 Task: Search one way flight ticket for 4 adults, 2 children, 2 infants in seat and 1 infant on lap in economy from Washington, D.c./dulles/chantilly: Washington Dulles International Airport to Greensboro: Piedmont Triad International Airport on 5-1-2023. Choice of flights is Spirit. Price is upto 65000. Outbound departure time preference is 5:15.
Action: Mouse moved to (190, 368)
Screenshot: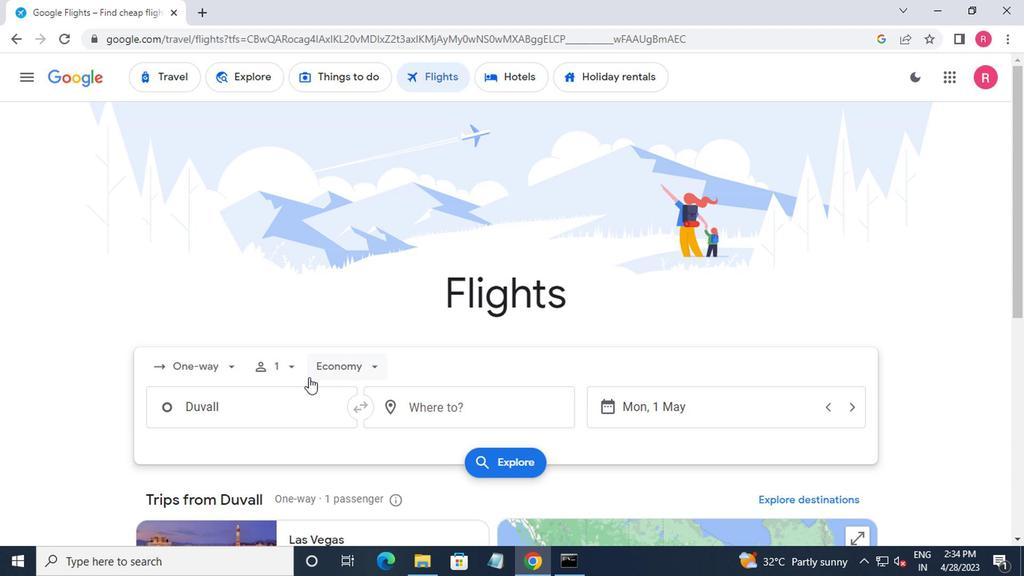 
Action: Mouse pressed left at (190, 368)
Screenshot: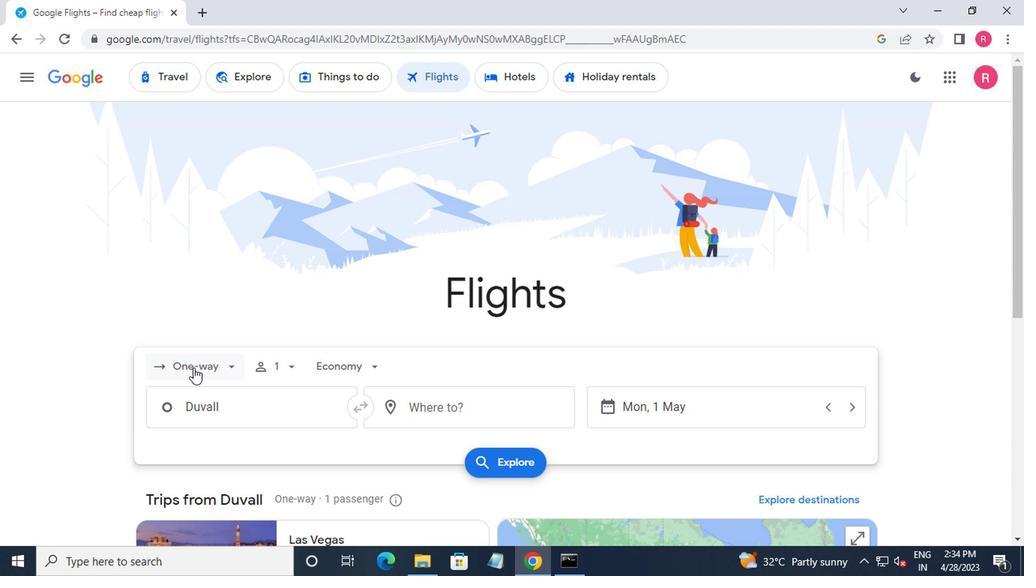 
Action: Mouse moved to (214, 434)
Screenshot: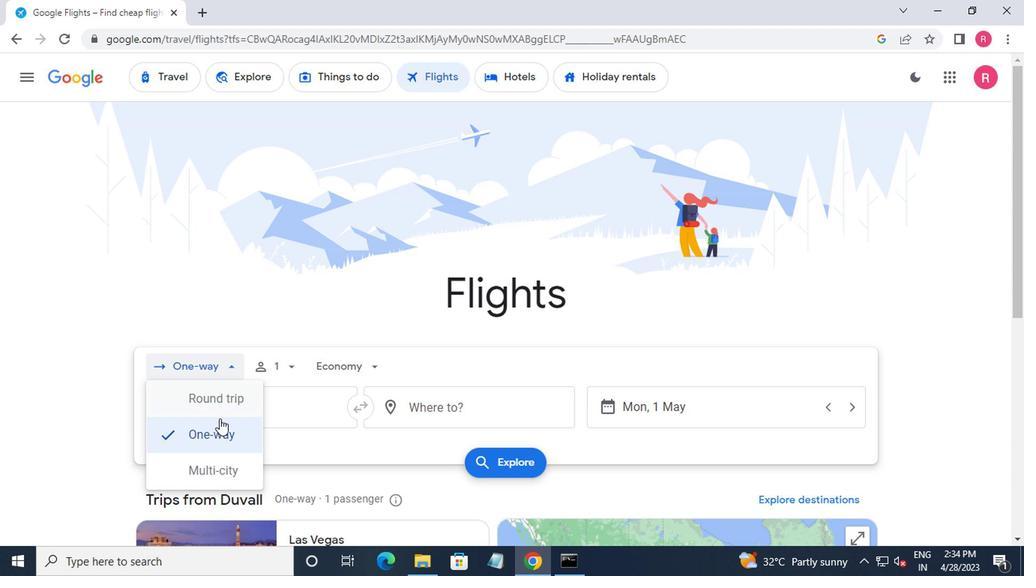 
Action: Mouse pressed left at (214, 434)
Screenshot: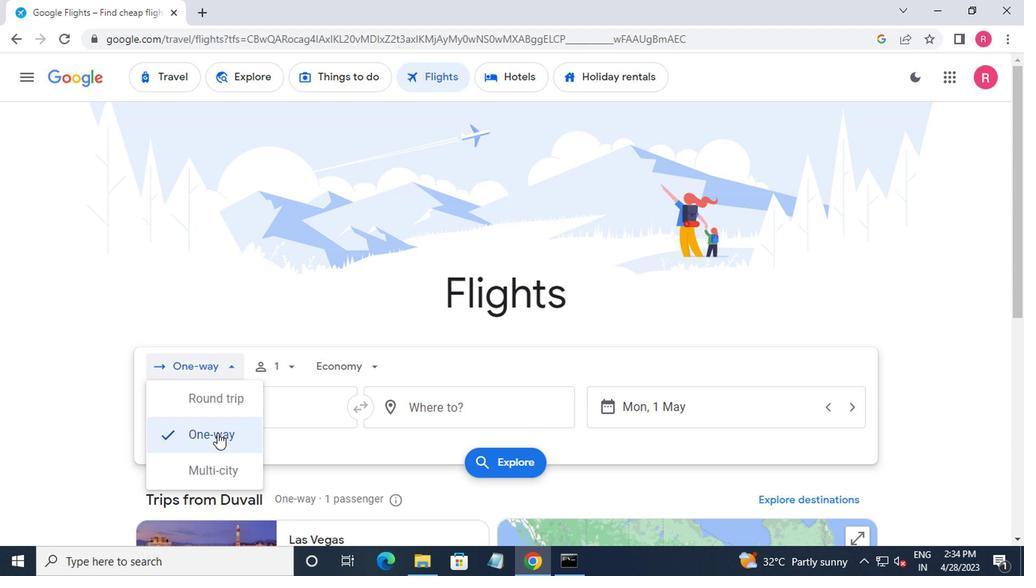 
Action: Mouse moved to (282, 371)
Screenshot: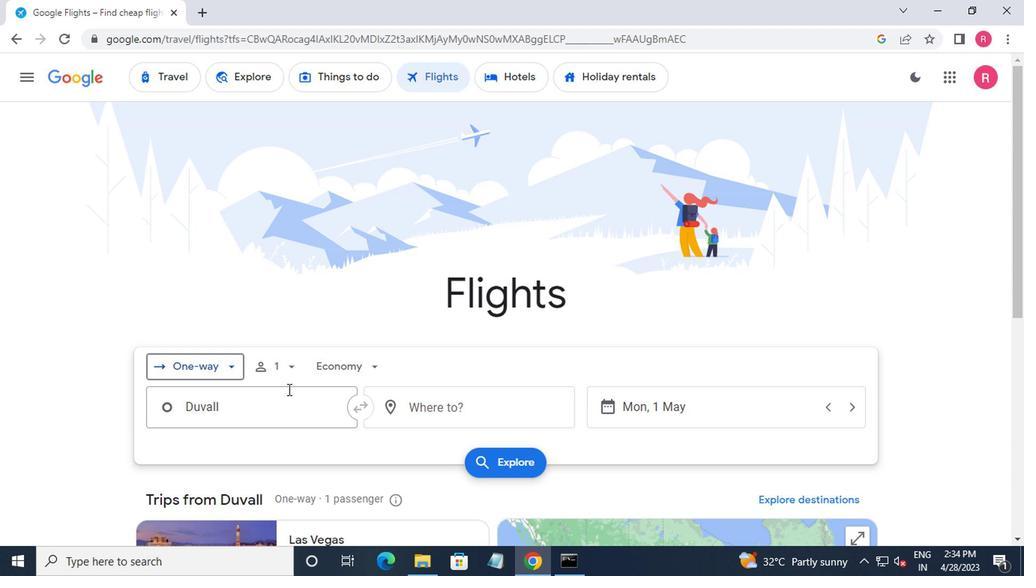 
Action: Mouse pressed left at (282, 371)
Screenshot: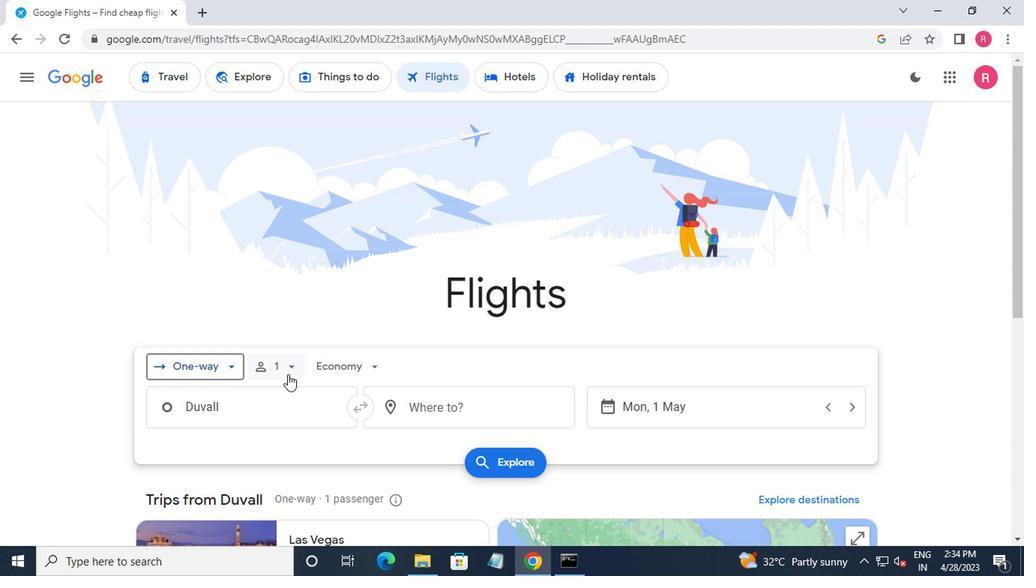 
Action: Mouse moved to (405, 414)
Screenshot: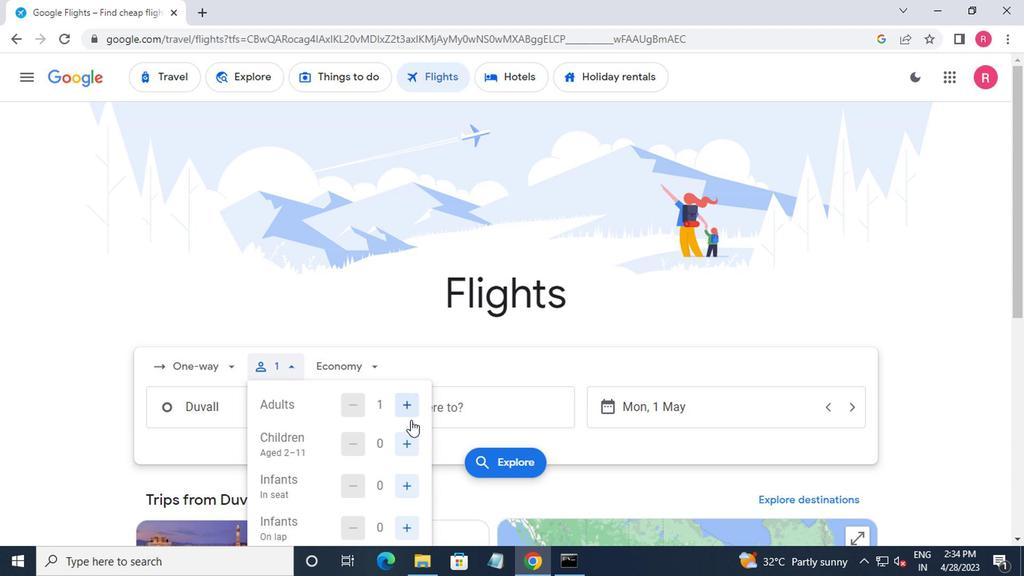 
Action: Mouse pressed left at (405, 414)
Screenshot: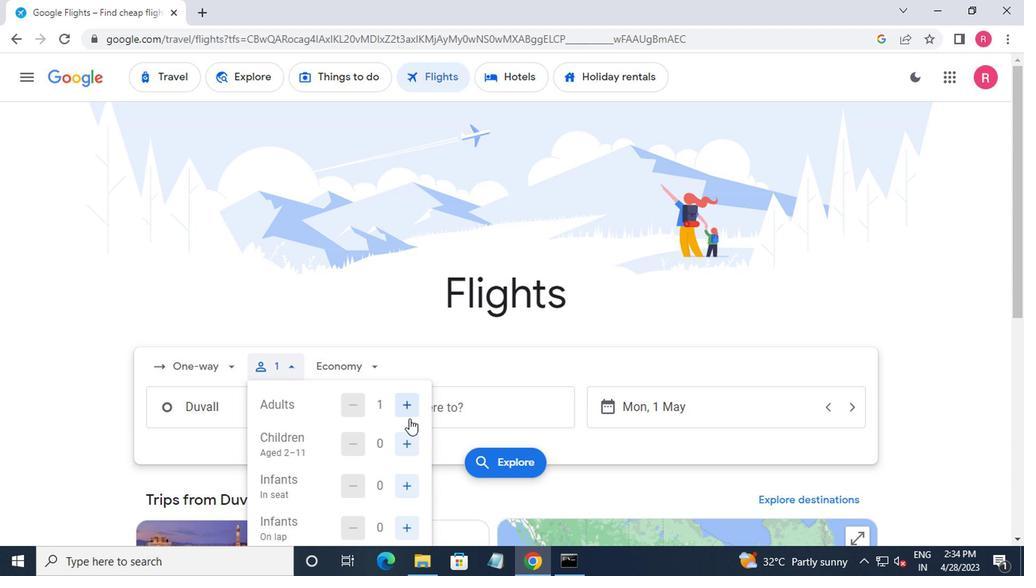 
Action: Mouse pressed left at (405, 414)
Screenshot: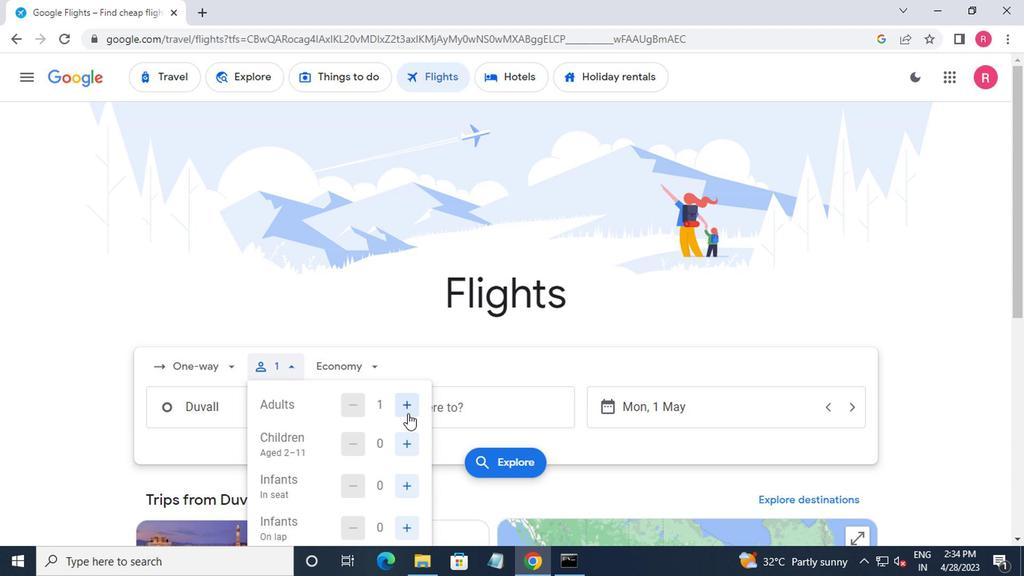 
Action: Mouse pressed left at (405, 414)
Screenshot: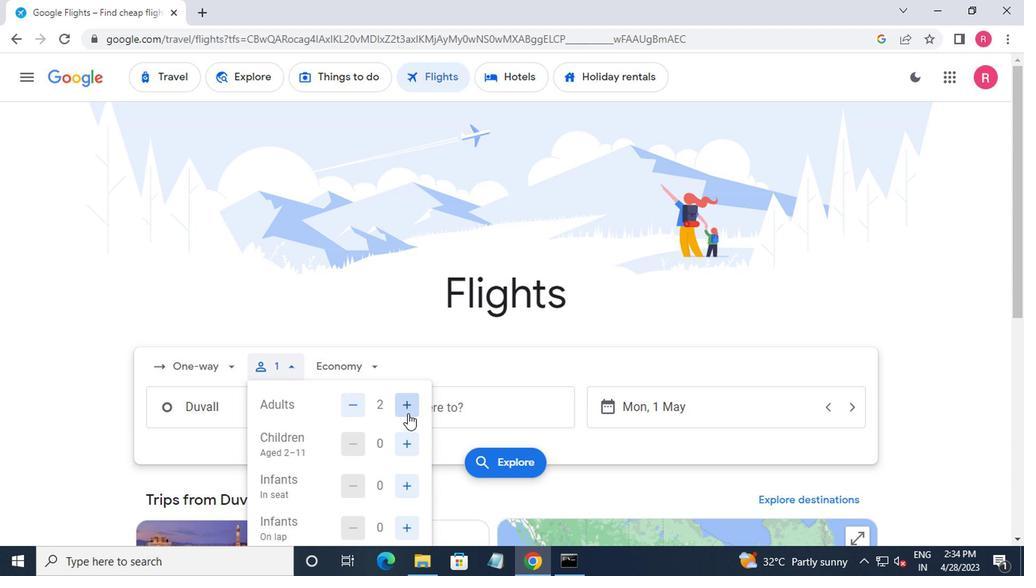 
Action: Mouse pressed left at (405, 414)
Screenshot: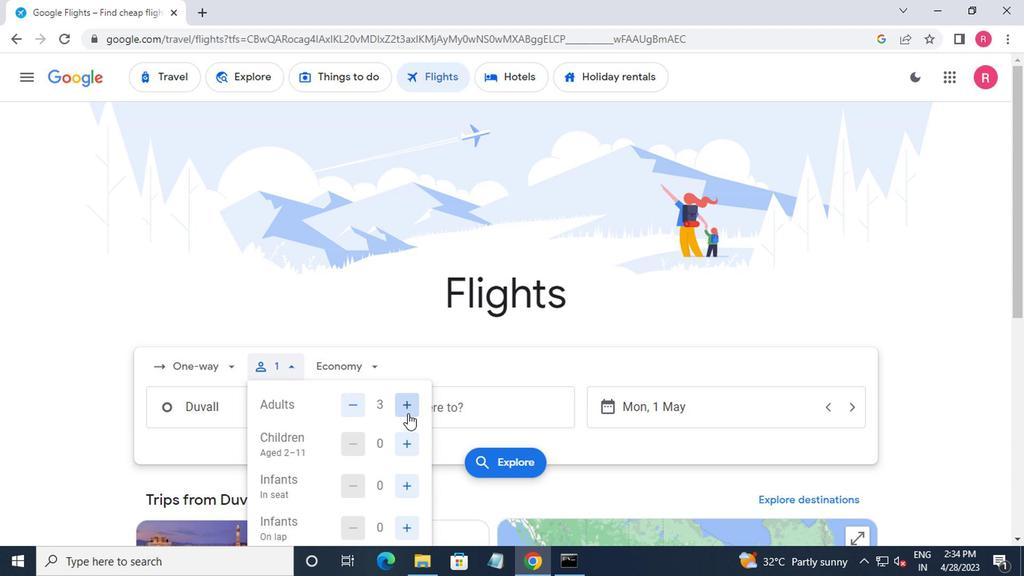 
Action: Mouse moved to (401, 450)
Screenshot: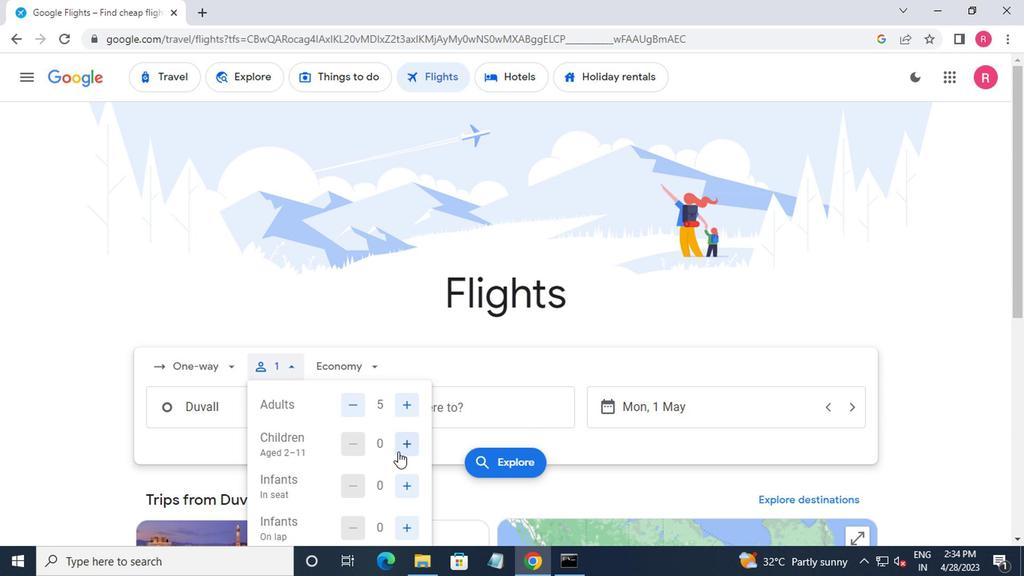 
Action: Mouse pressed left at (401, 450)
Screenshot: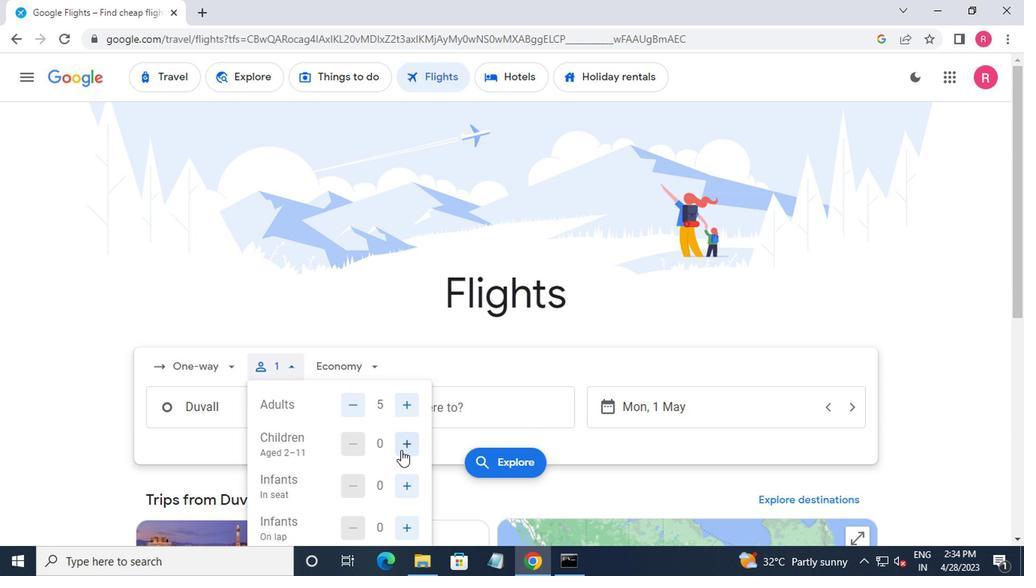 
Action: Mouse moved to (398, 489)
Screenshot: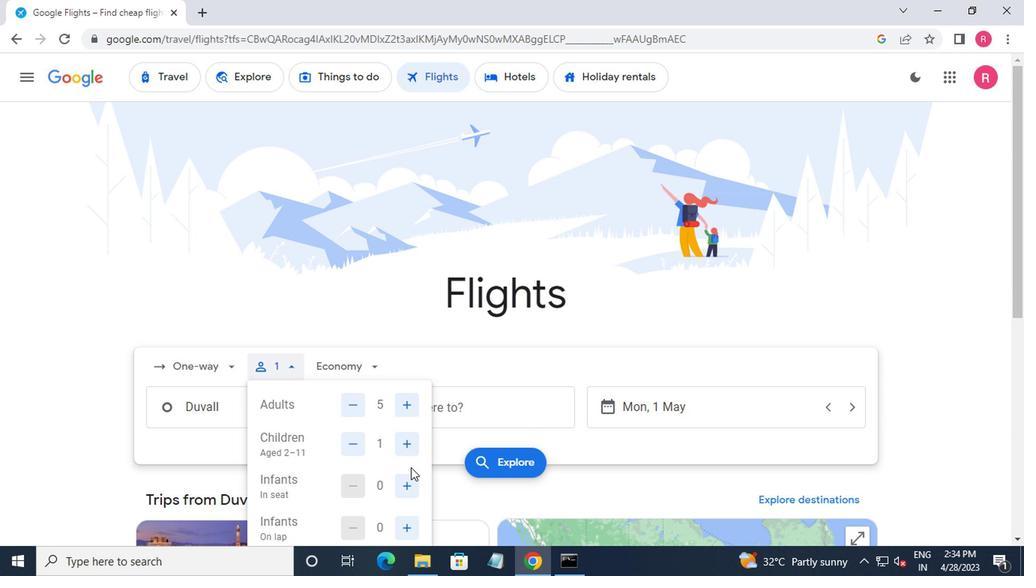 
Action: Mouse pressed left at (398, 489)
Screenshot: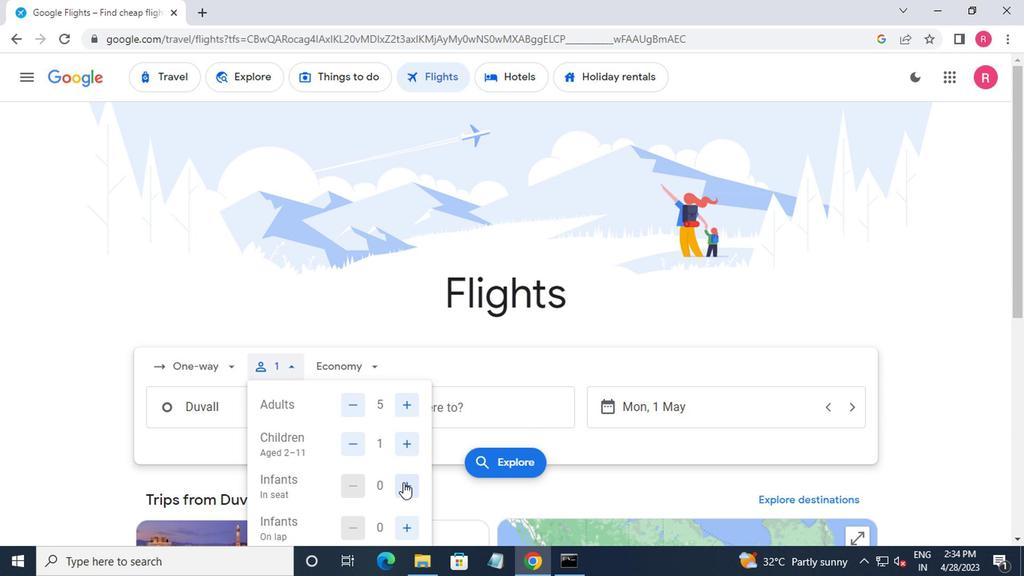 
Action: Mouse pressed left at (398, 489)
Screenshot: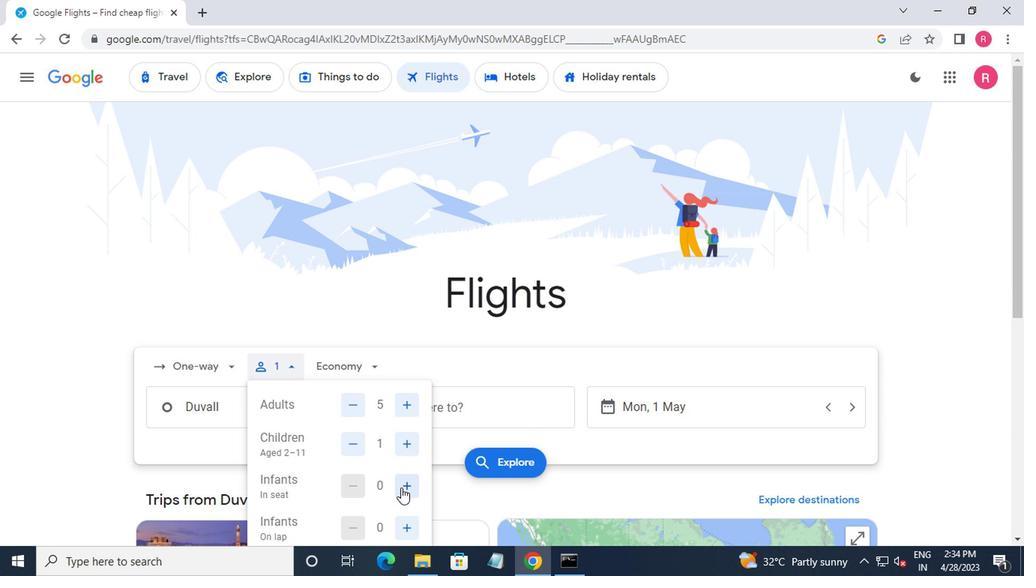 
Action: Mouse moved to (401, 524)
Screenshot: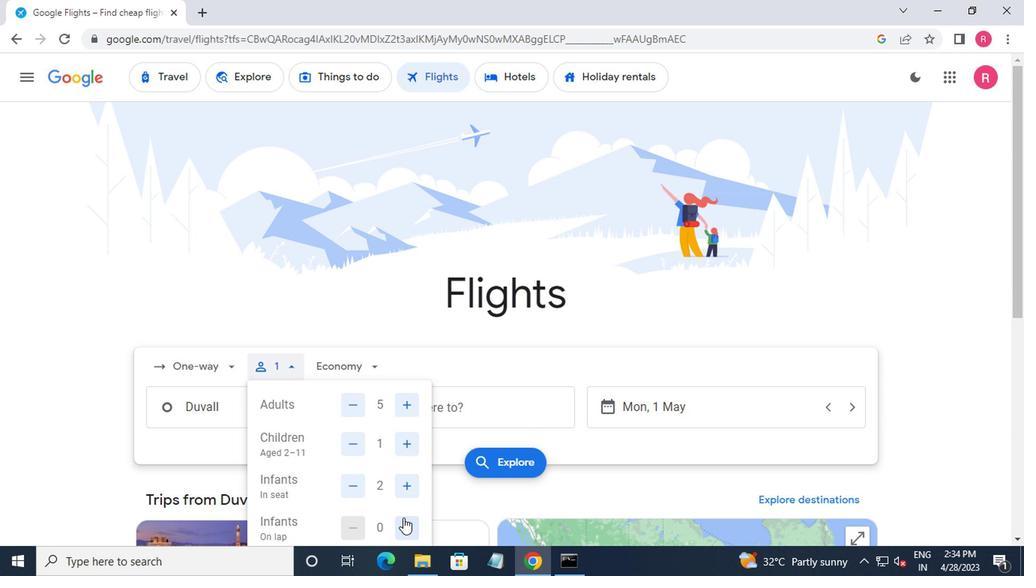 
Action: Mouse pressed left at (401, 524)
Screenshot: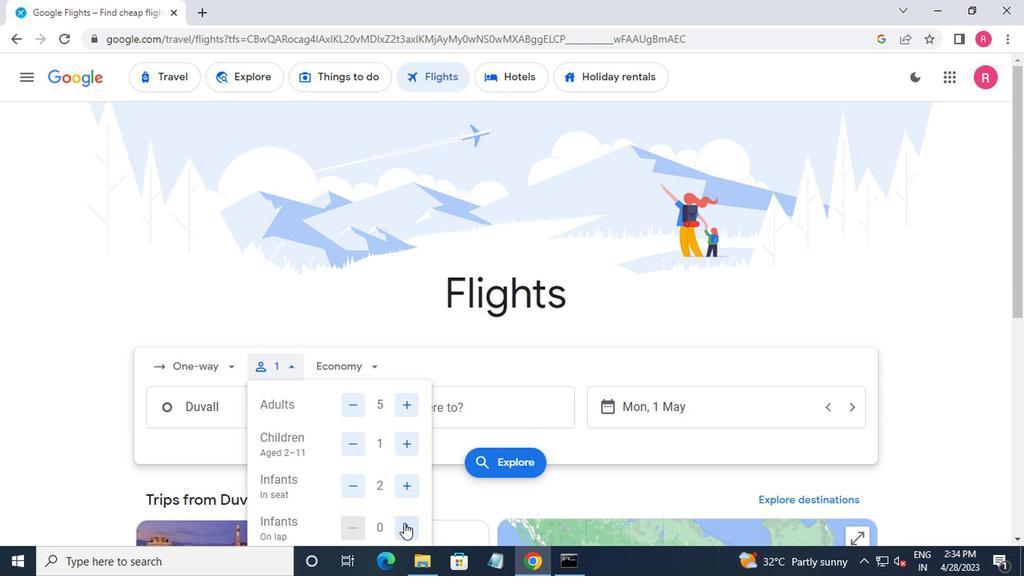 
Action: Mouse moved to (344, 365)
Screenshot: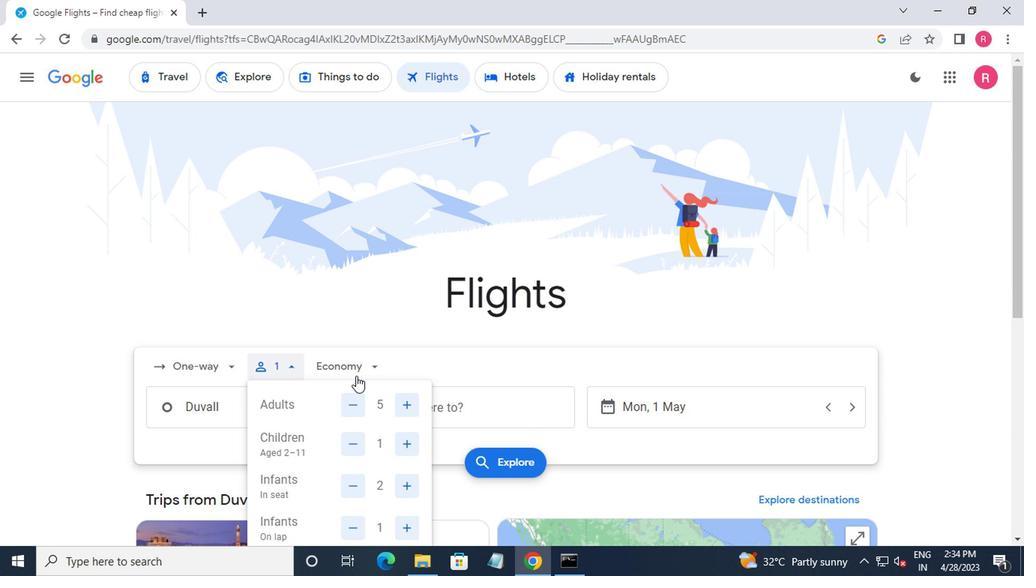
Action: Mouse pressed left at (344, 365)
Screenshot: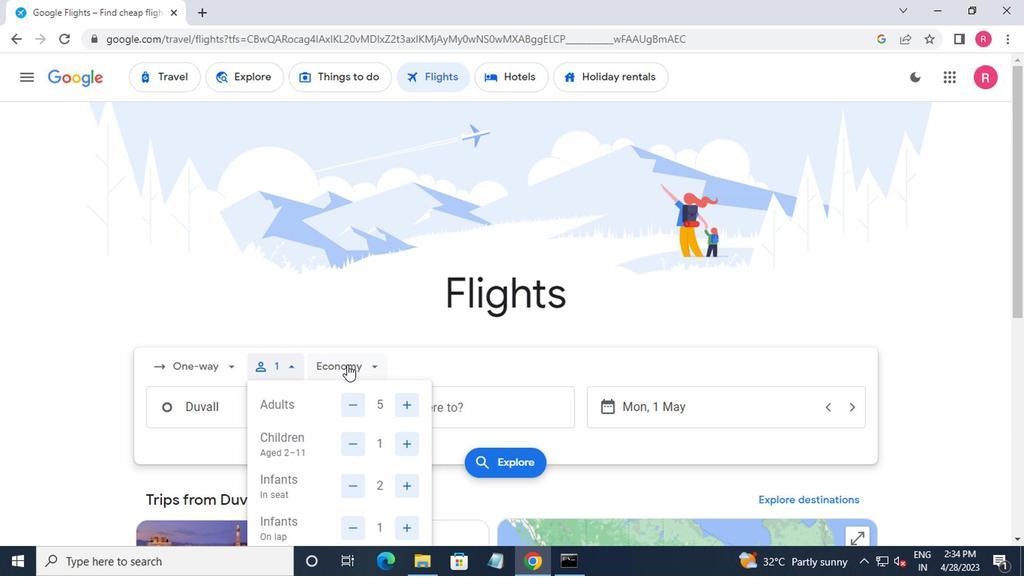 
Action: Mouse moved to (386, 467)
Screenshot: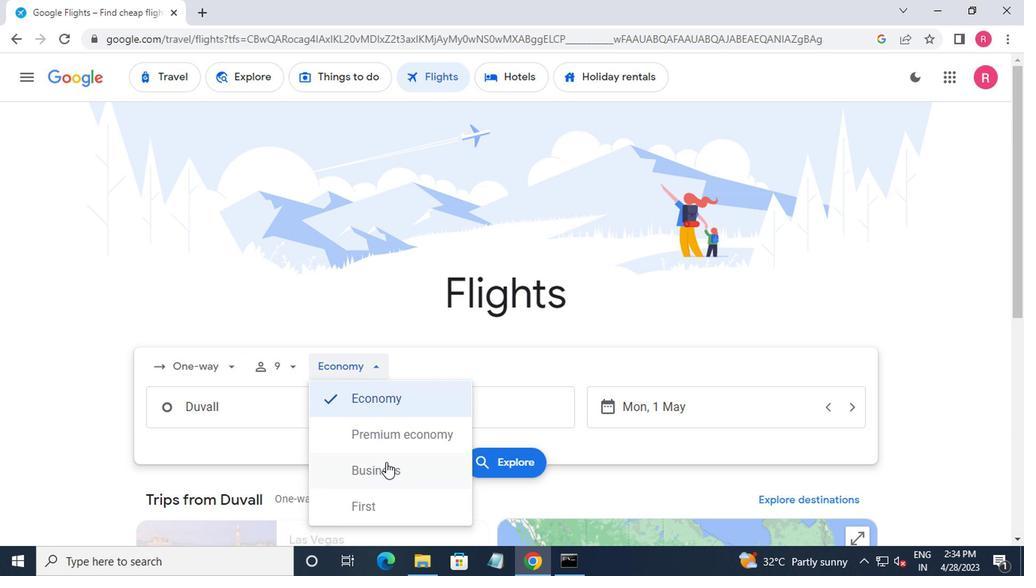 
Action: Mouse pressed left at (386, 467)
Screenshot: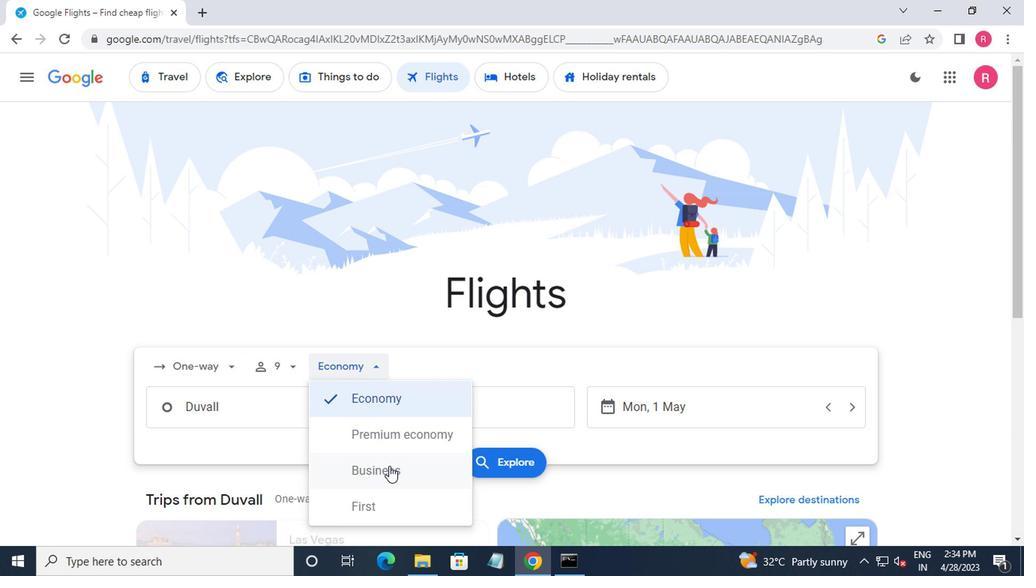 
Action: Mouse moved to (270, 422)
Screenshot: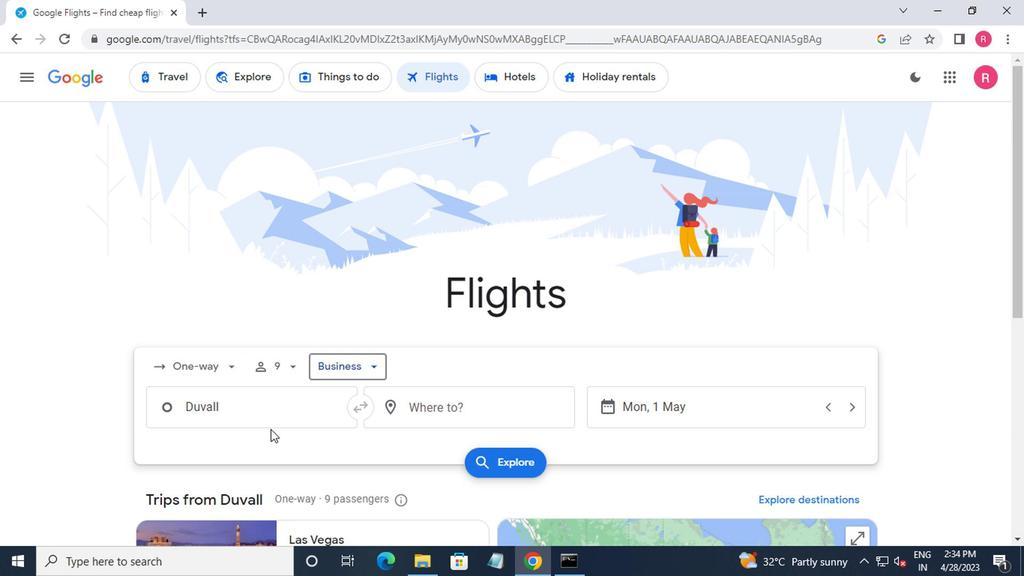 
Action: Mouse pressed left at (270, 422)
Screenshot: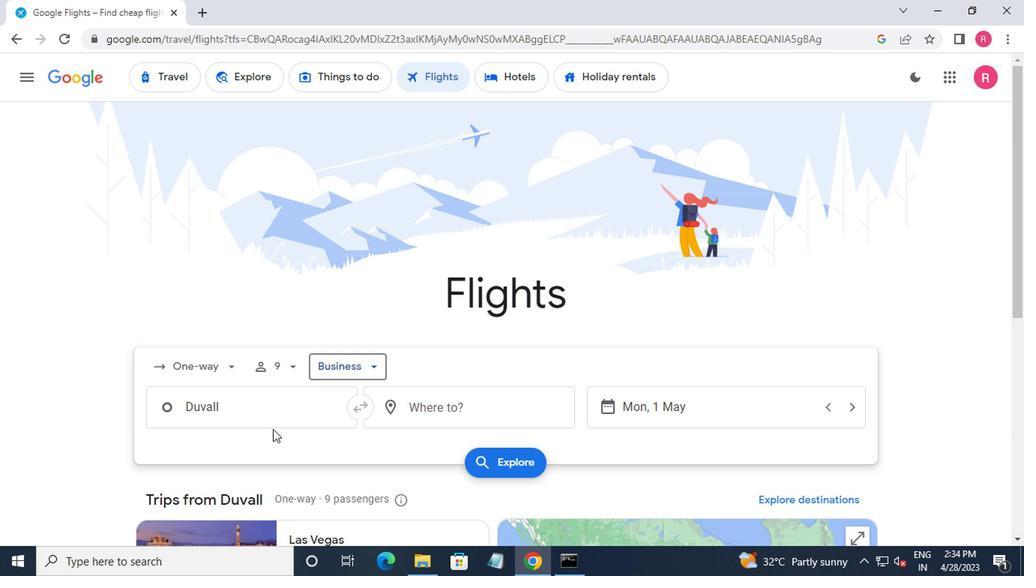 
Action: Key pressed <Key.shift>WASHINGTON<Key.space>DULL<Key.backspace><Key.backspace><Key.backspace><Key.down><Key.enter>
Screenshot: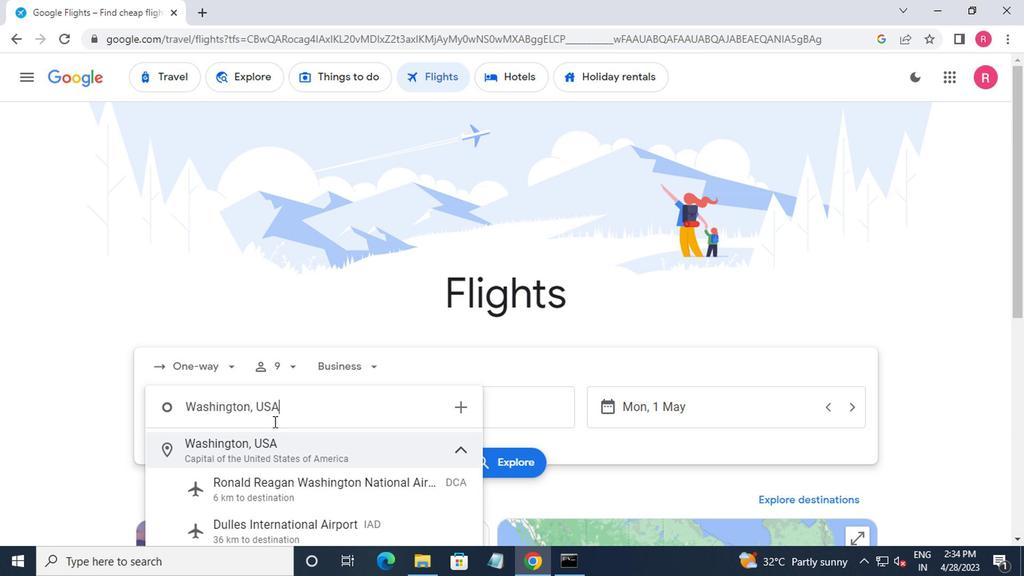 
Action: Mouse moved to (522, 404)
Screenshot: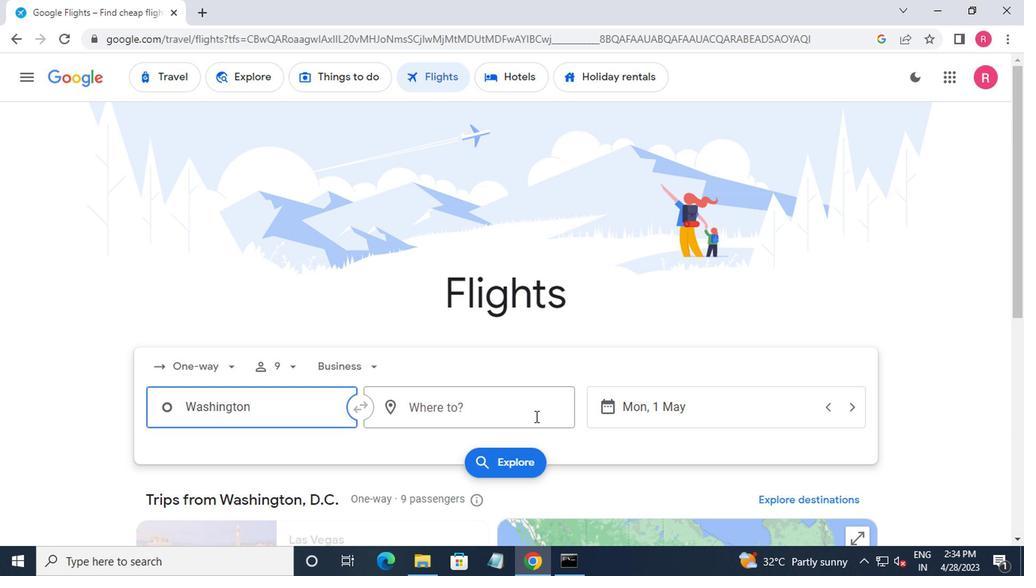 
Action: Mouse pressed left at (522, 404)
Screenshot: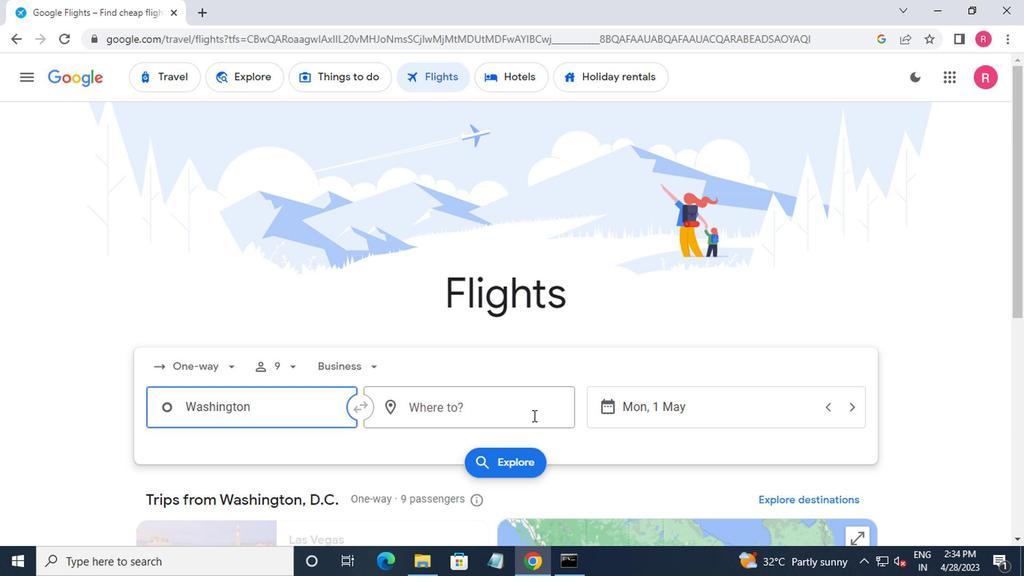 
Action: Mouse moved to (513, 428)
Screenshot: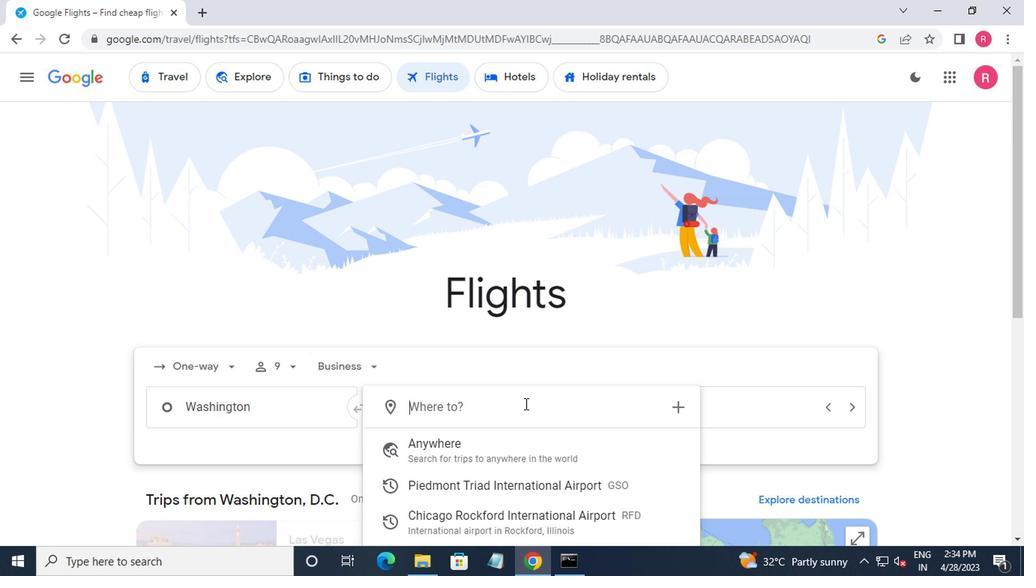 
Action: Mouse scrolled (513, 428) with delta (0, 0)
Screenshot: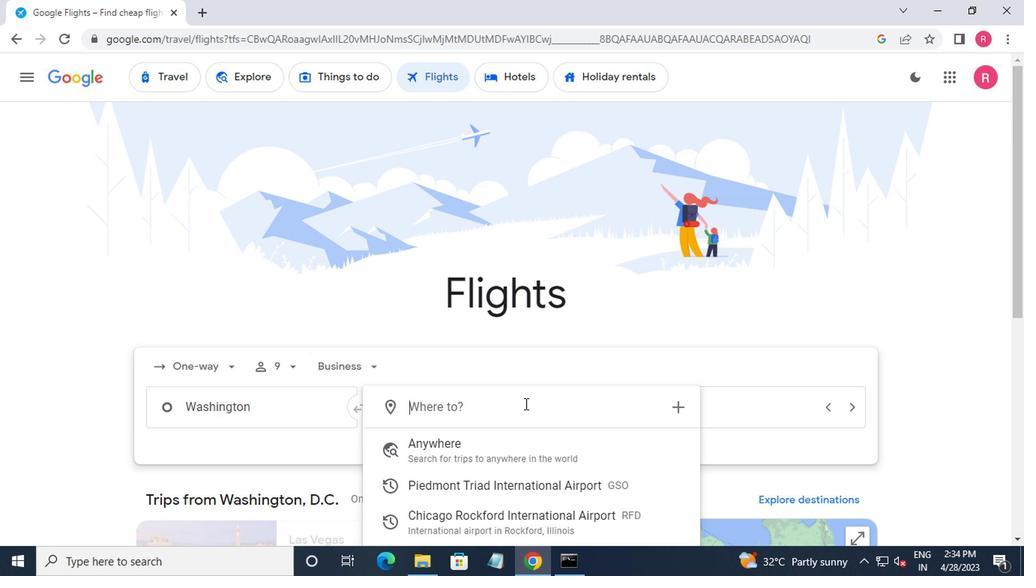 
Action: Mouse moved to (513, 430)
Screenshot: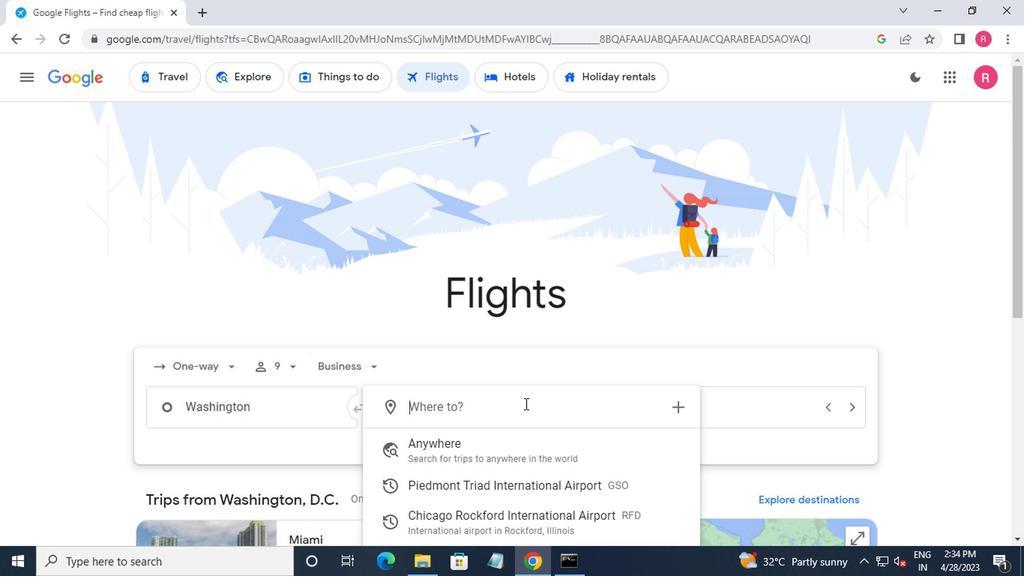 
Action: Mouse scrolled (513, 429) with delta (0, 0)
Screenshot: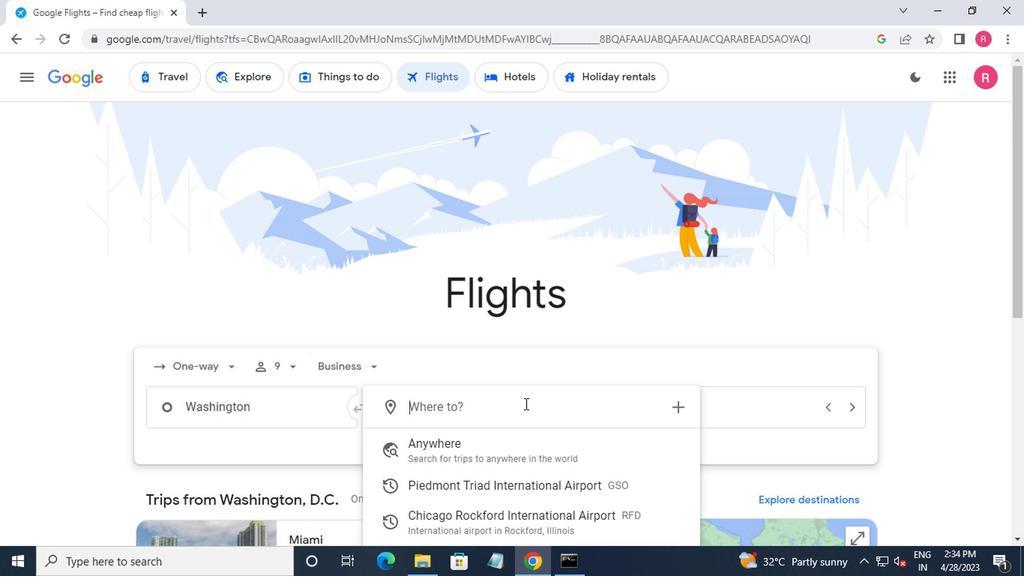
Action: Mouse moved to (513, 434)
Screenshot: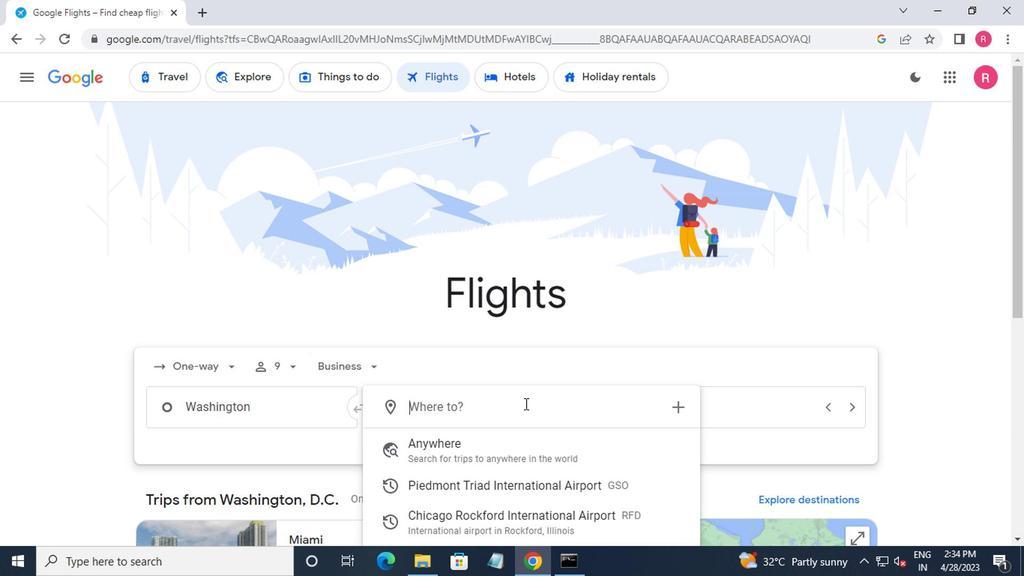
Action: Mouse scrolled (513, 434) with delta (0, 0)
Screenshot: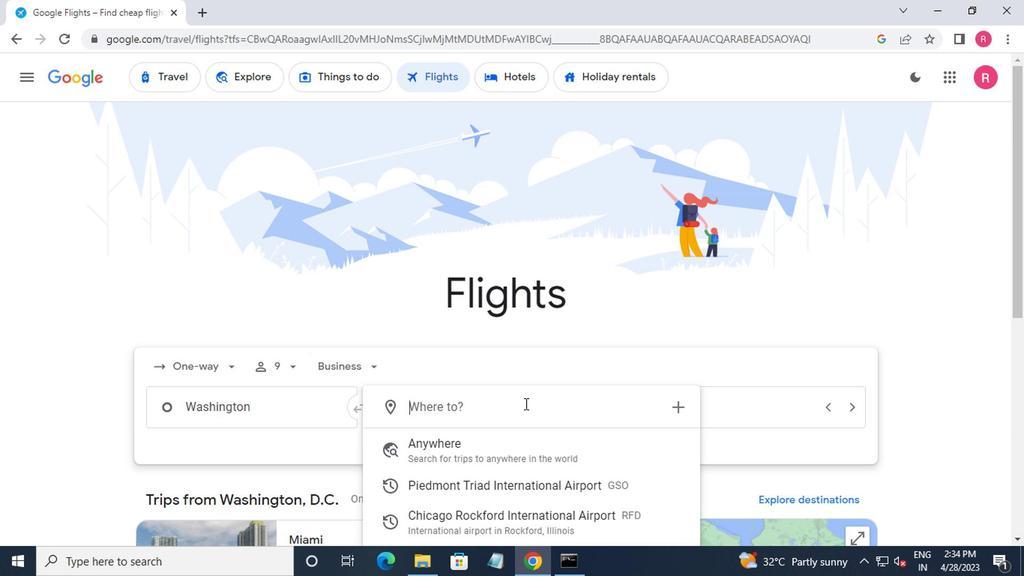 
Action: Mouse moved to (475, 321)
Screenshot: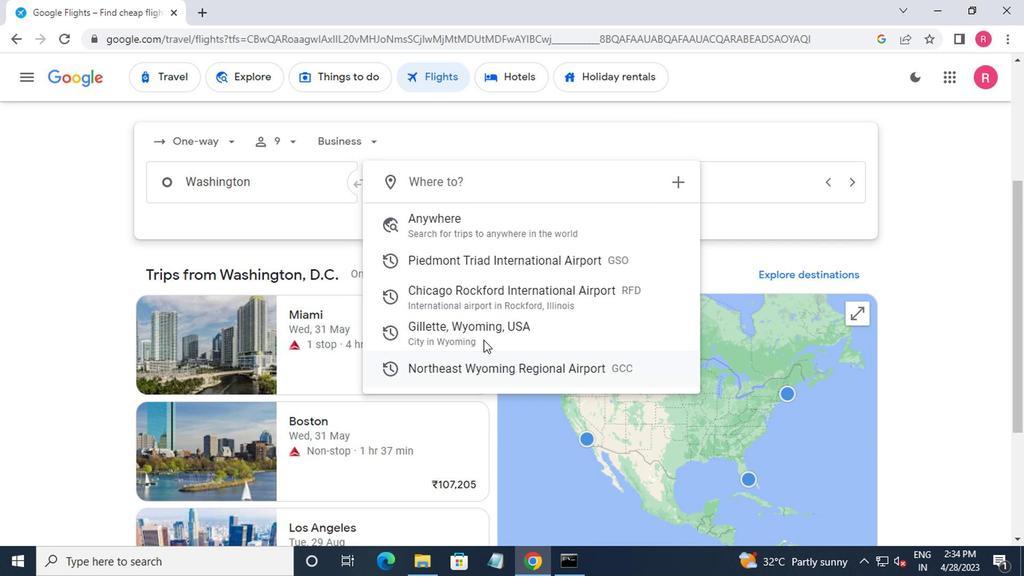
Action: Mouse pressed left at (475, 321)
Screenshot: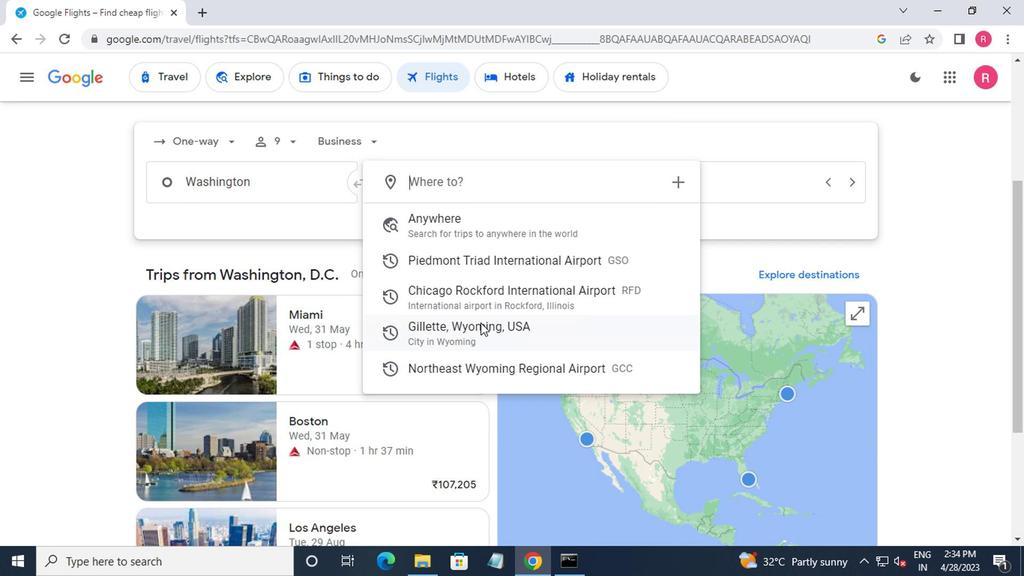 
Action: Mouse moved to (688, 196)
Screenshot: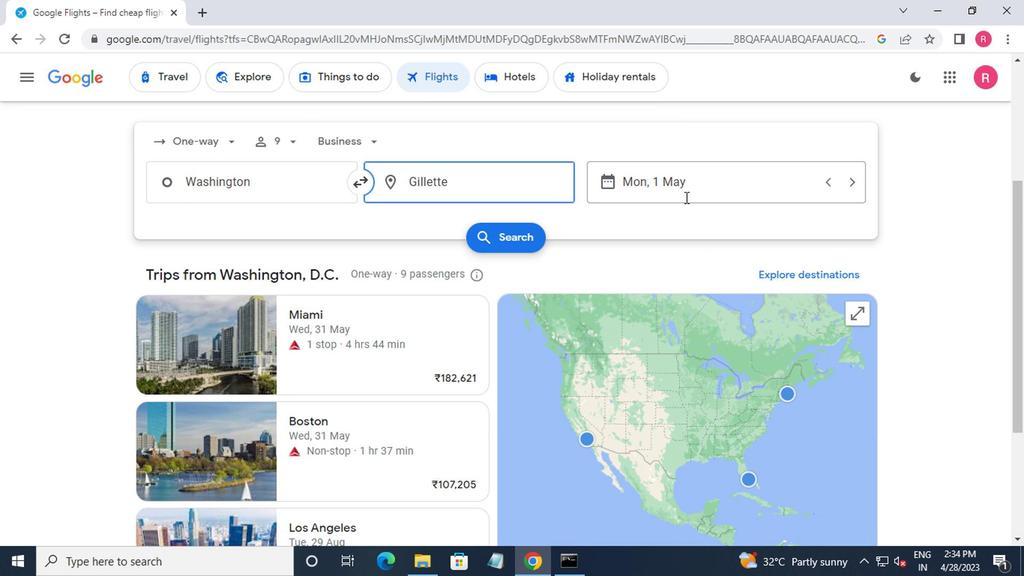 
Action: Mouse pressed left at (688, 196)
Screenshot: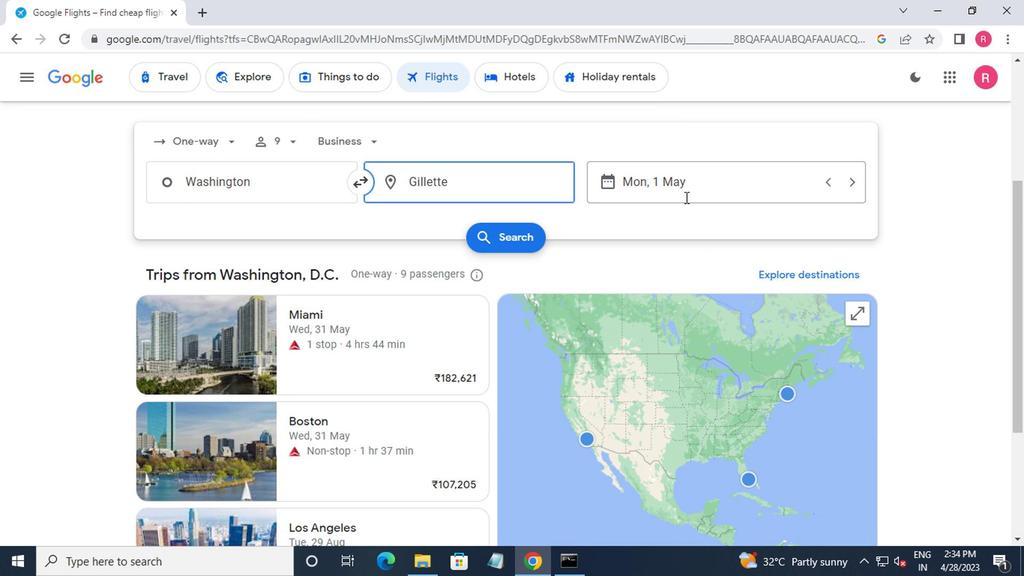 
Action: Mouse moved to (669, 281)
Screenshot: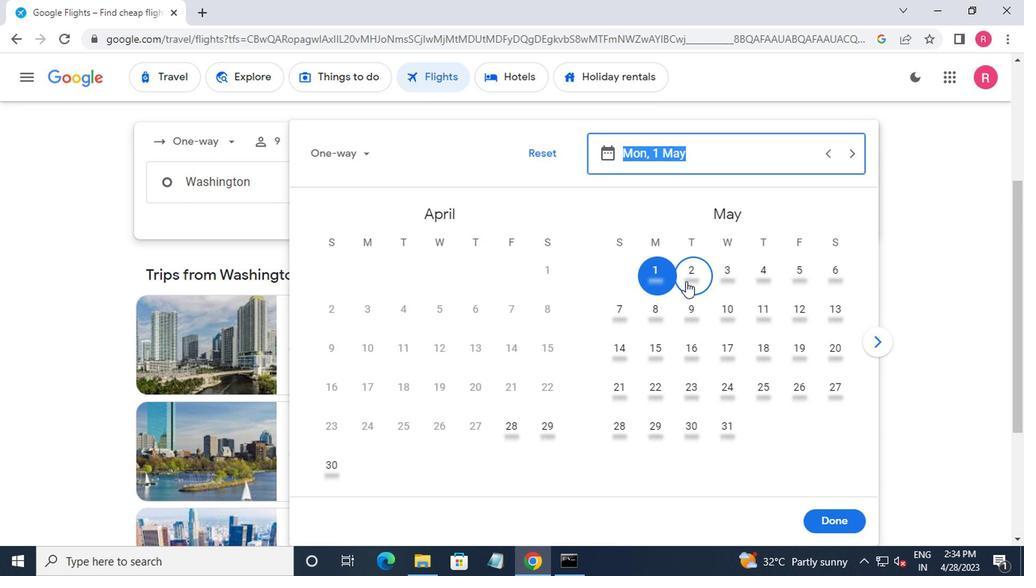 
Action: Mouse pressed left at (669, 281)
Screenshot: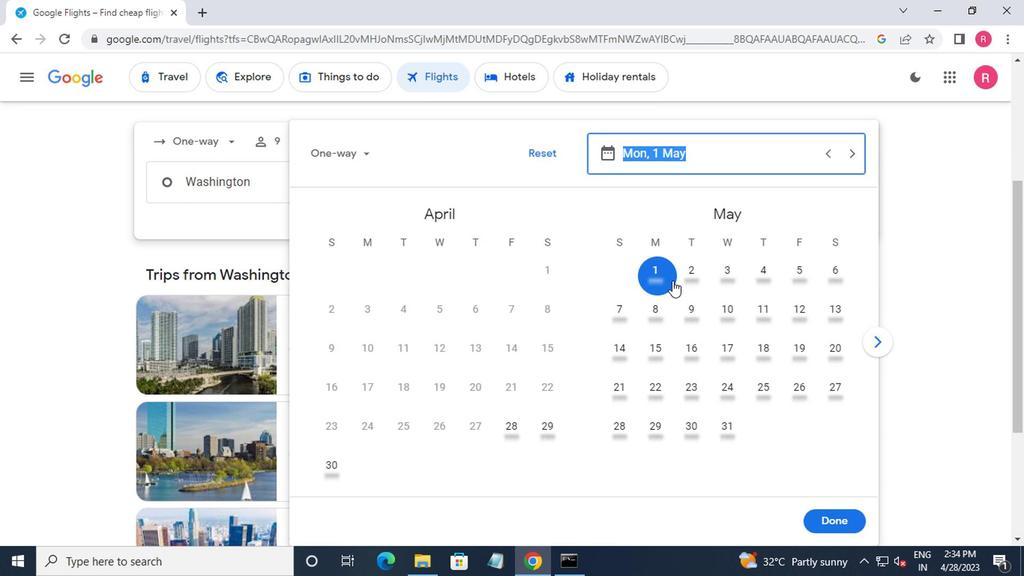 
Action: Mouse moved to (853, 527)
Screenshot: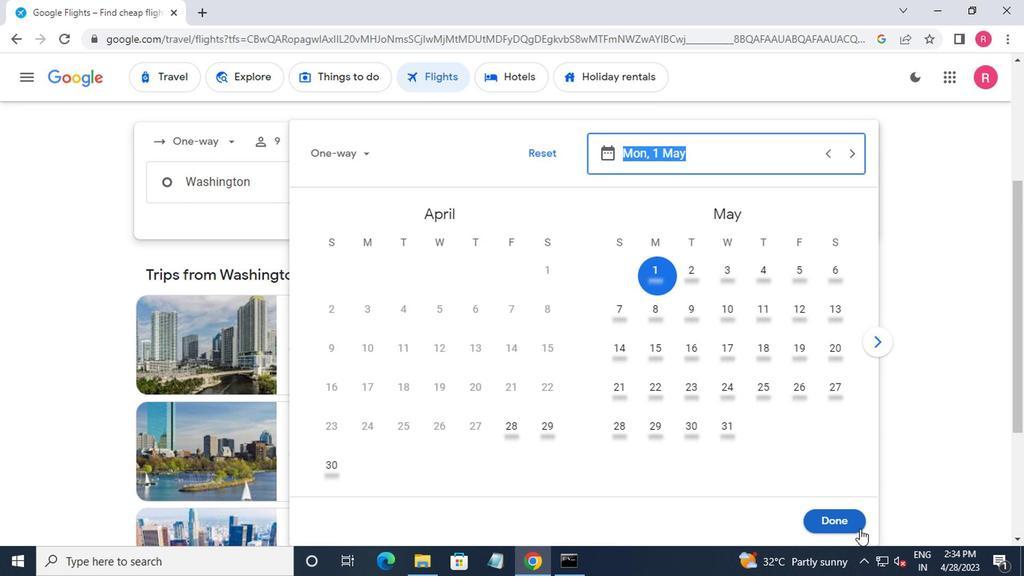 
Action: Mouse pressed left at (853, 527)
Screenshot: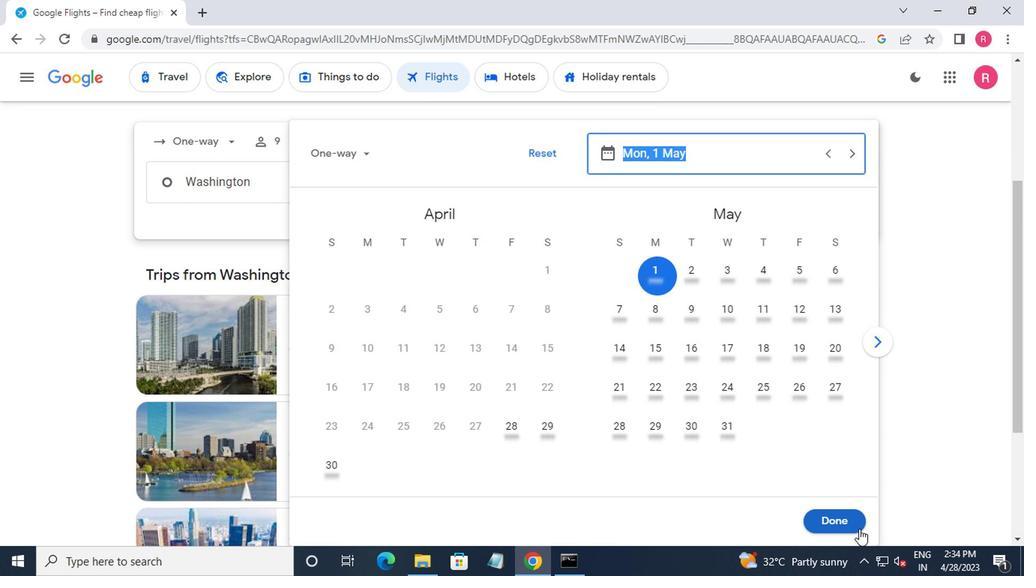
Action: Mouse moved to (516, 242)
Screenshot: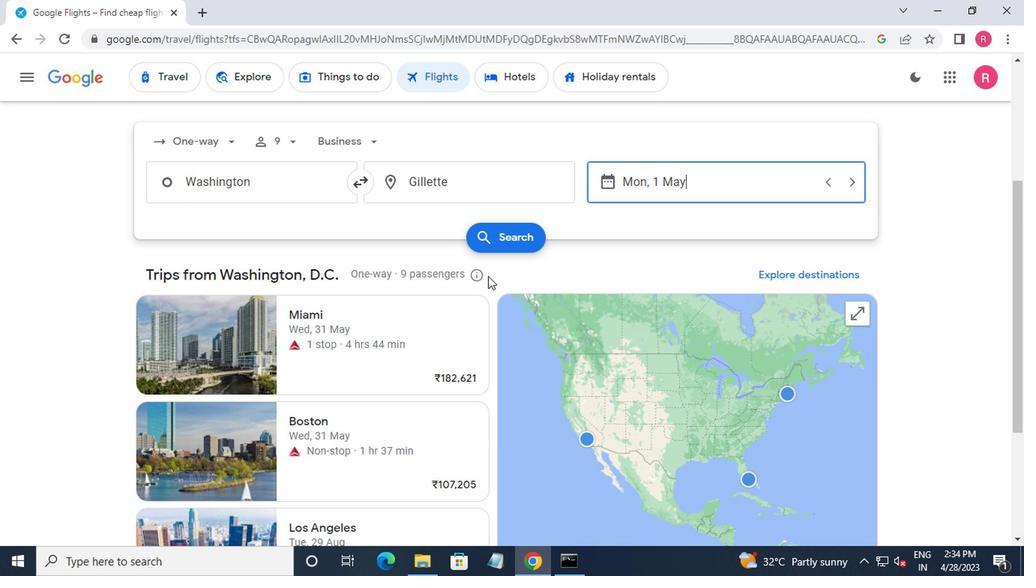 
Action: Mouse pressed left at (516, 242)
Screenshot: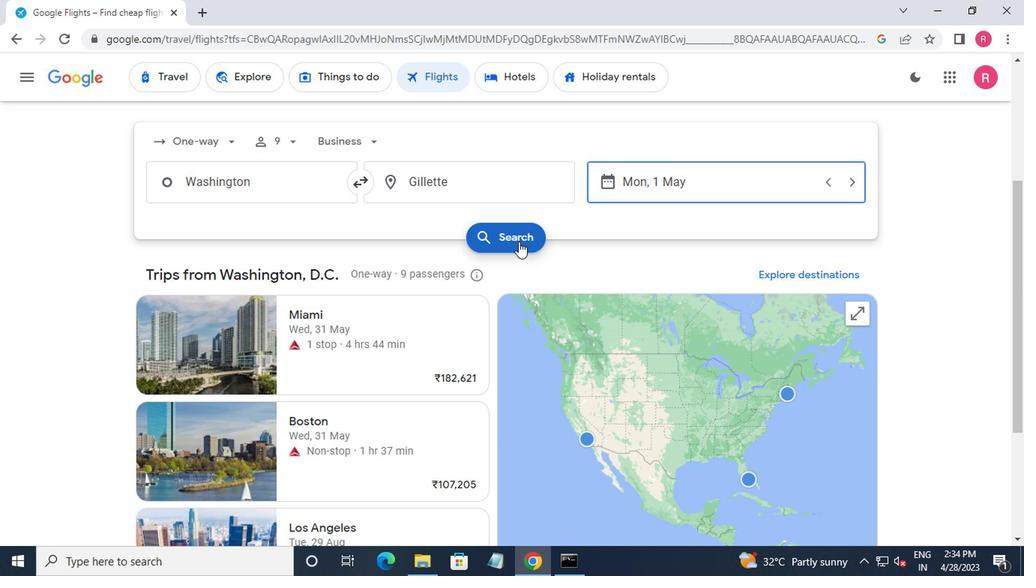 
Action: Mouse moved to (158, 217)
Screenshot: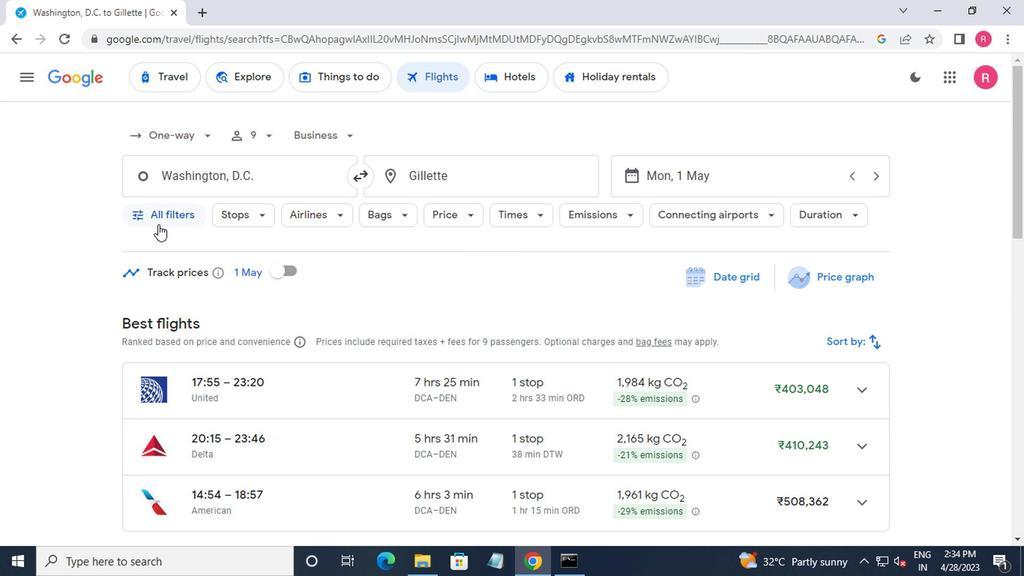 
Action: Mouse pressed left at (158, 217)
Screenshot: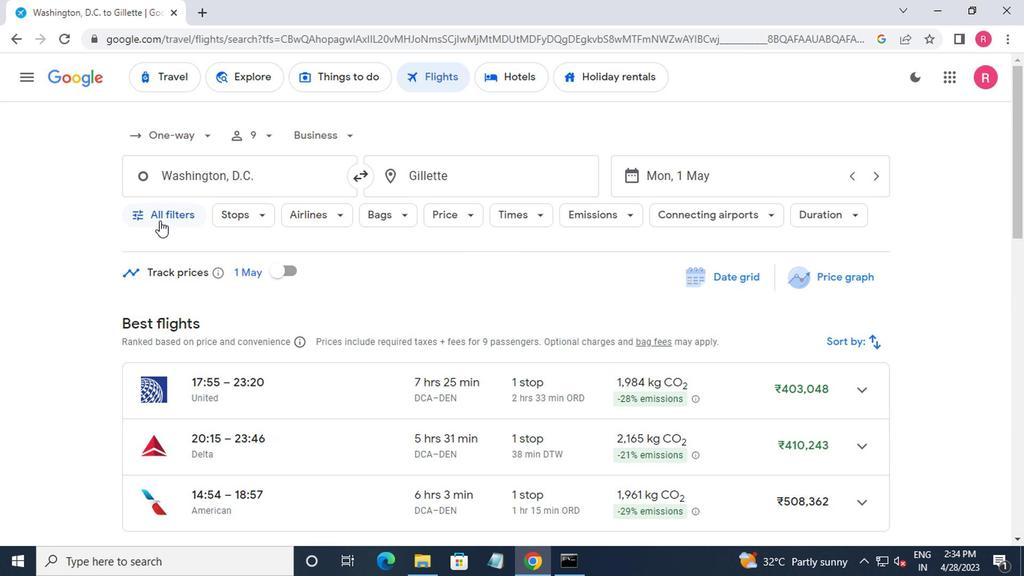 
Action: Mouse moved to (154, 251)
Screenshot: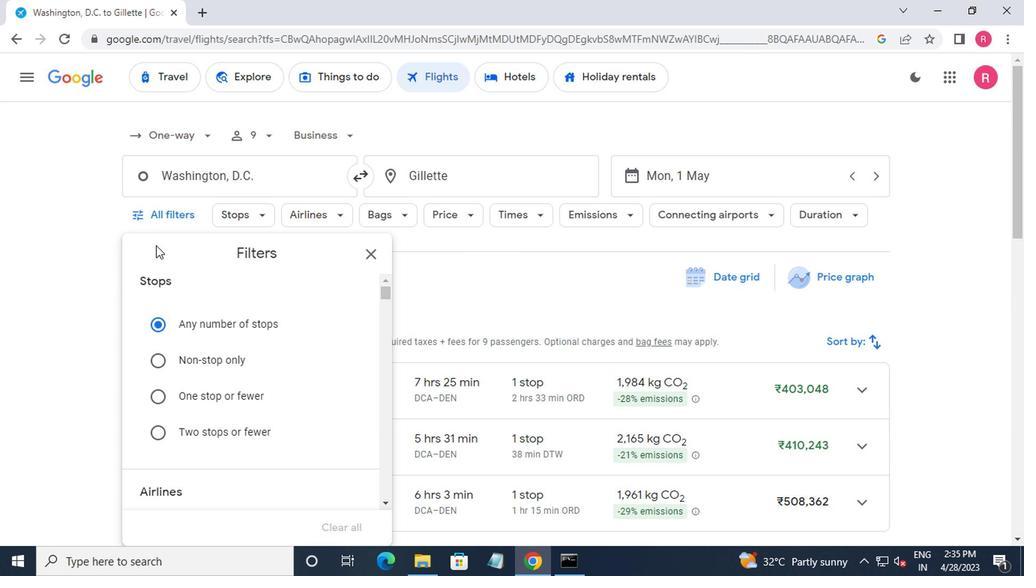 
Action: Mouse scrolled (154, 250) with delta (0, 0)
Screenshot: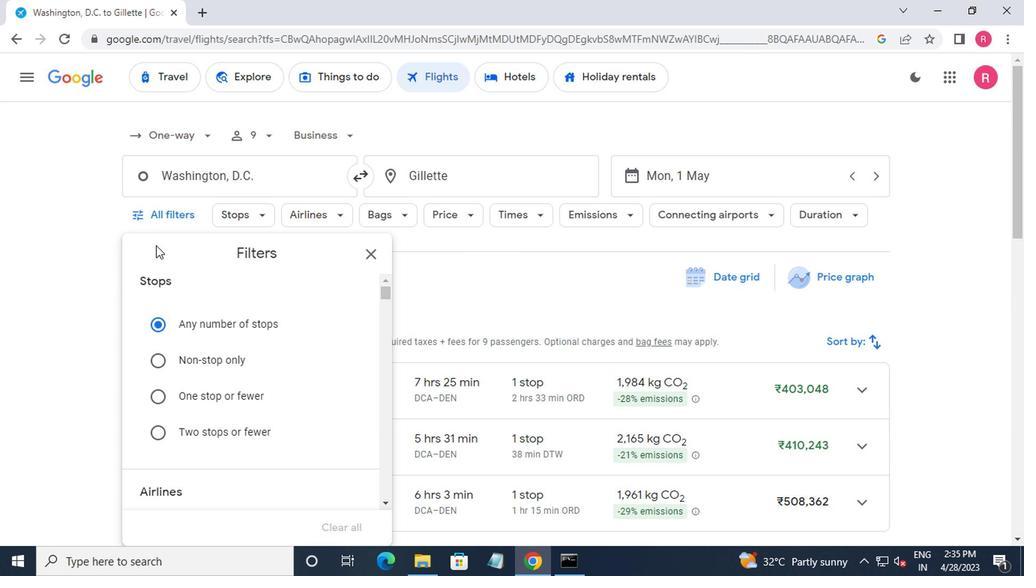 
Action: Mouse moved to (202, 273)
Screenshot: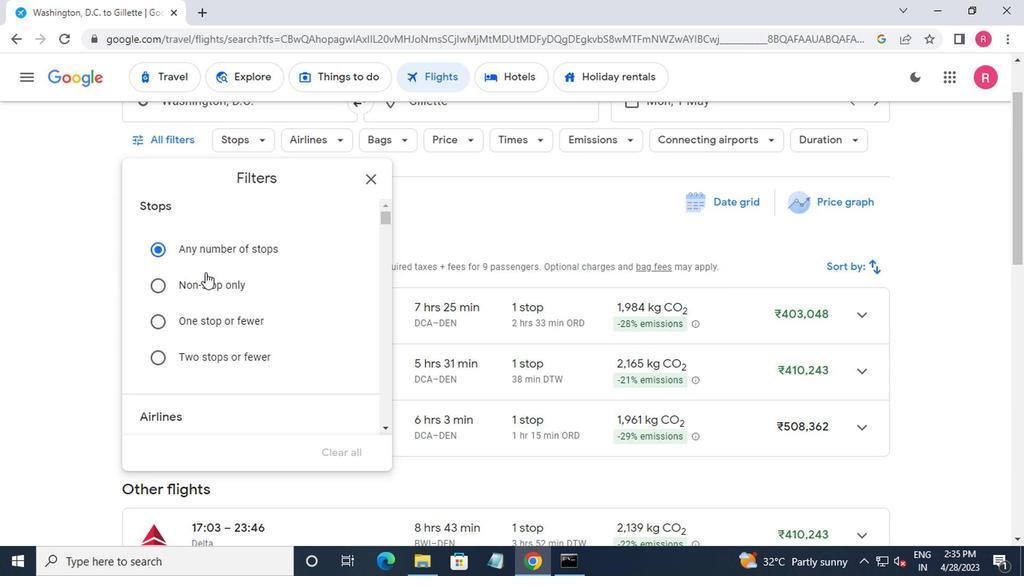 
Action: Mouse scrolled (202, 273) with delta (0, 0)
Screenshot: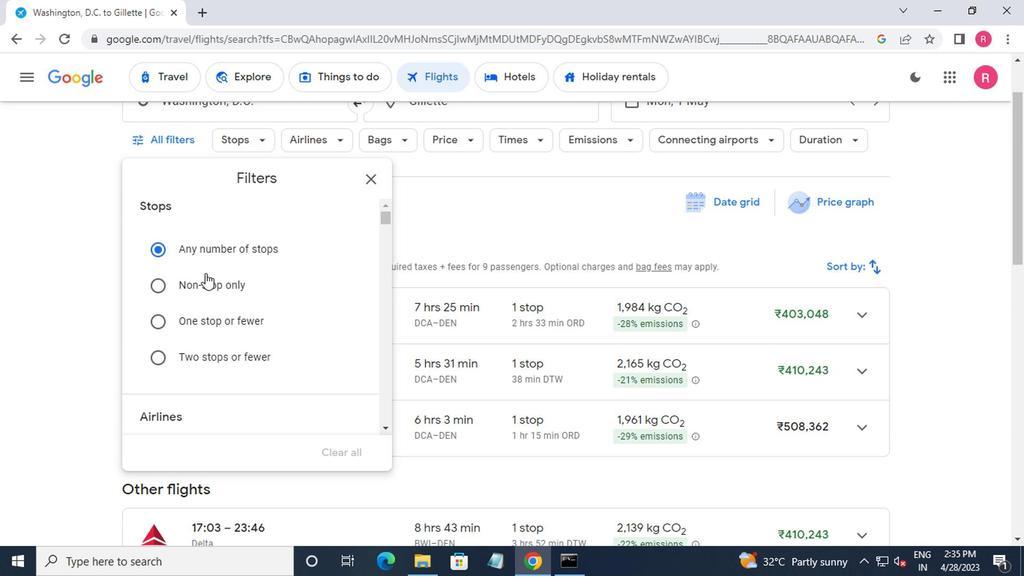 
Action: Mouse scrolled (202, 273) with delta (0, 0)
Screenshot: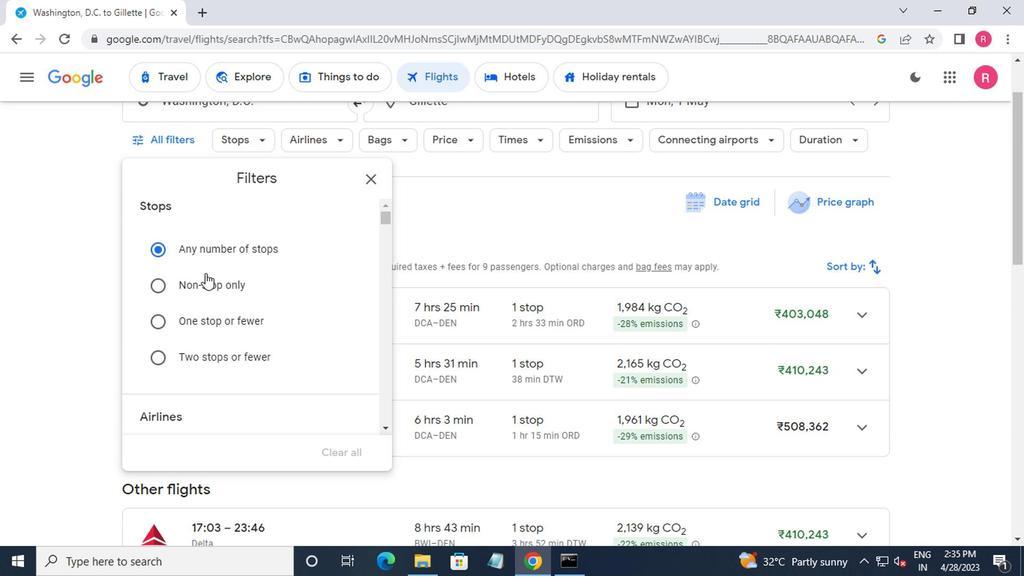 
Action: Mouse scrolled (202, 273) with delta (0, 0)
Screenshot: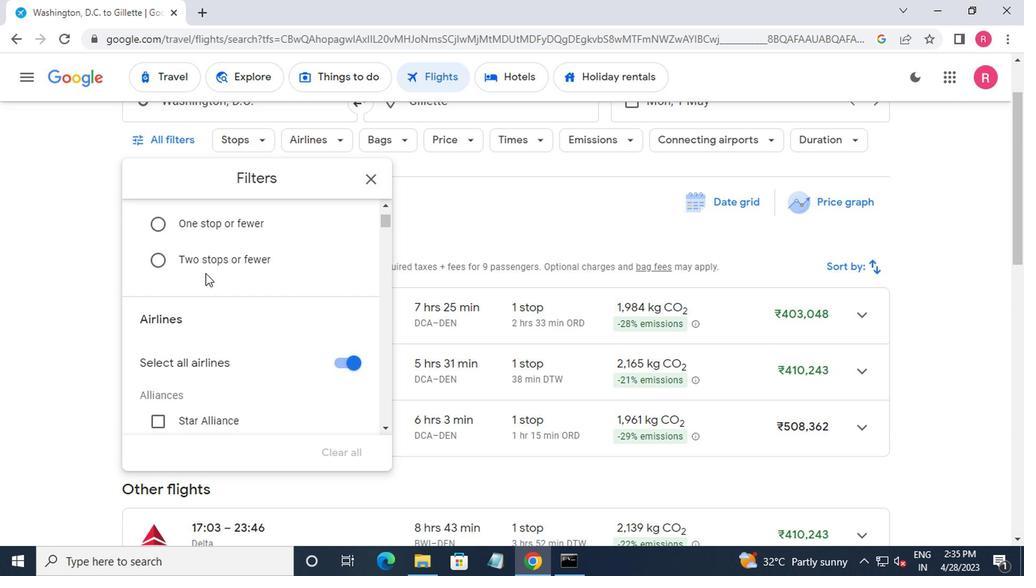 
Action: Mouse scrolled (202, 273) with delta (0, 0)
Screenshot: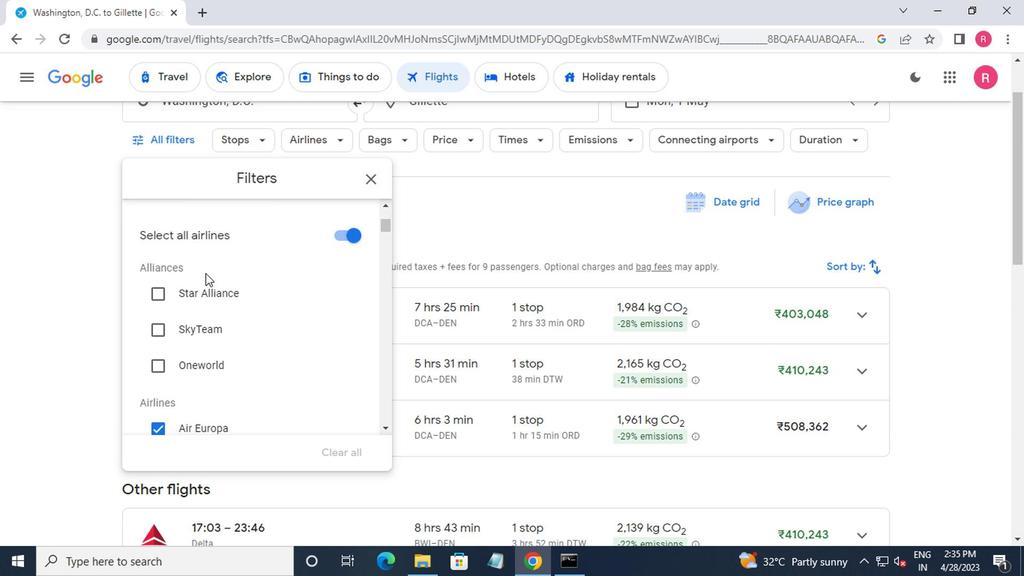 
Action: Mouse scrolled (202, 273) with delta (0, 0)
Screenshot: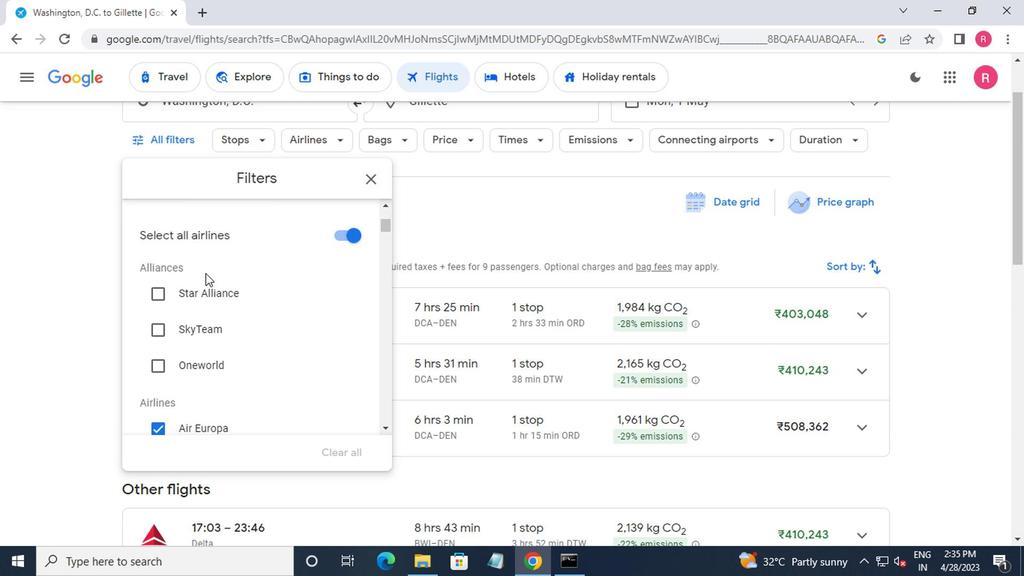 
Action: Mouse scrolled (202, 273) with delta (0, 0)
Screenshot: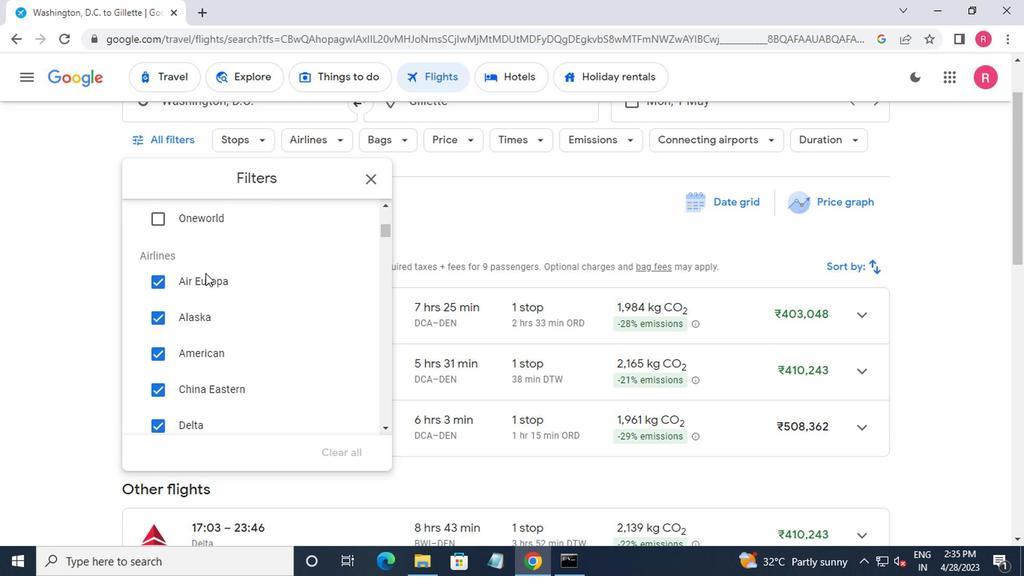 
Action: Mouse scrolled (202, 273) with delta (0, 0)
Screenshot: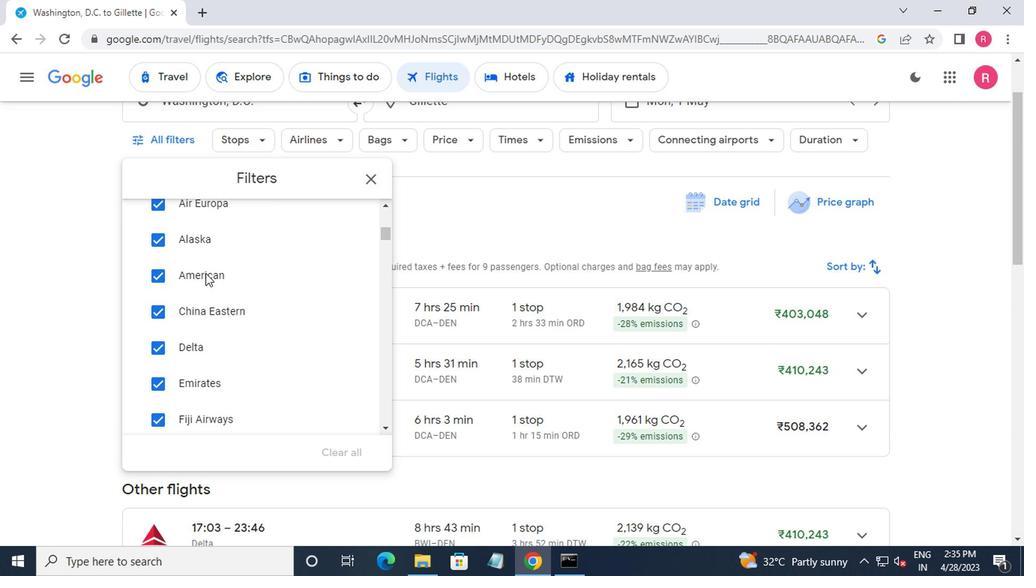 
Action: Mouse scrolled (202, 273) with delta (0, 0)
Screenshot: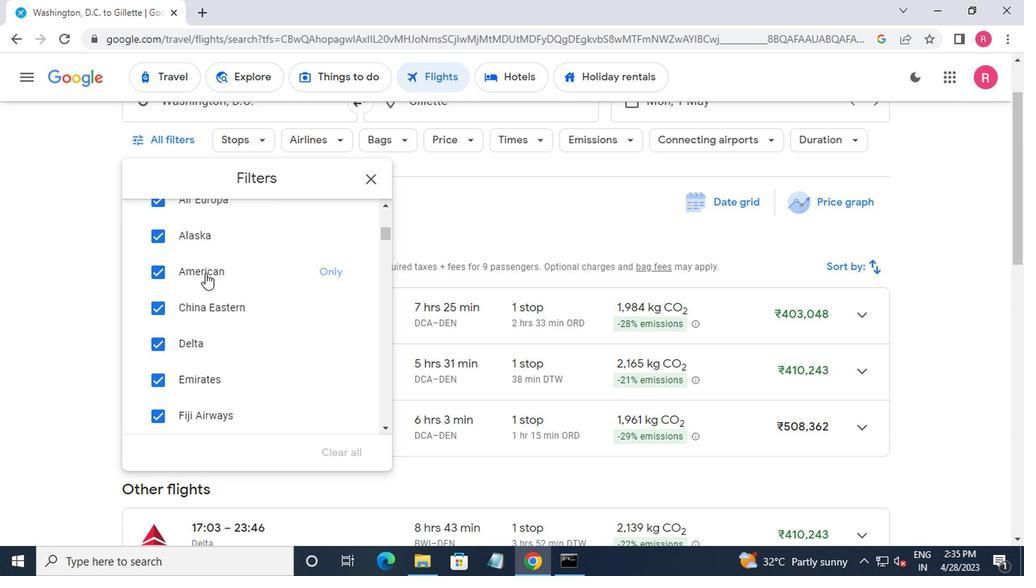 
Action: Mouse scrolled (202, 273) with delta (0, 0)
Screenshot: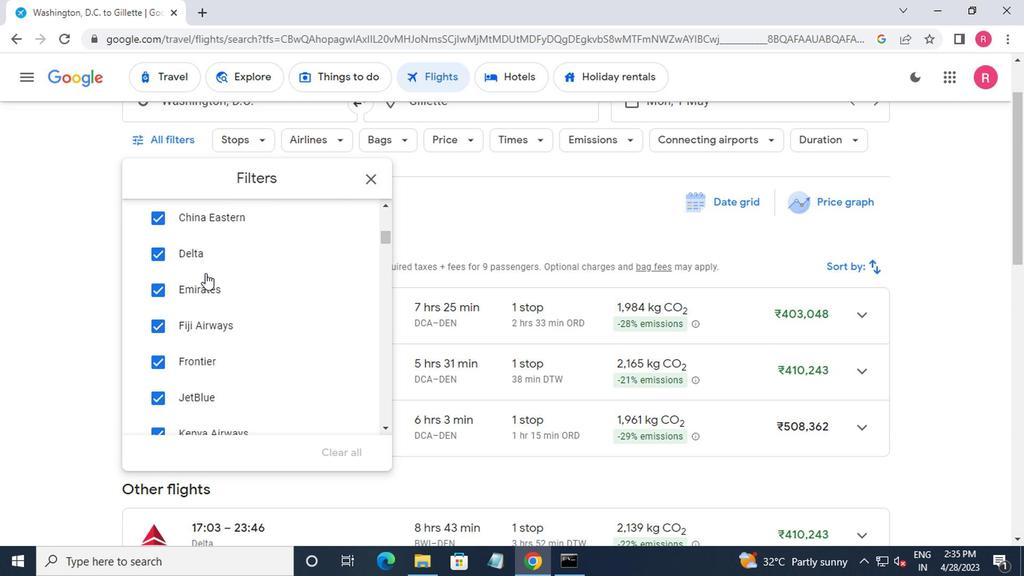 
Action: Mouse scrolled (202, 273) with delta (0, 0)
Screenshot: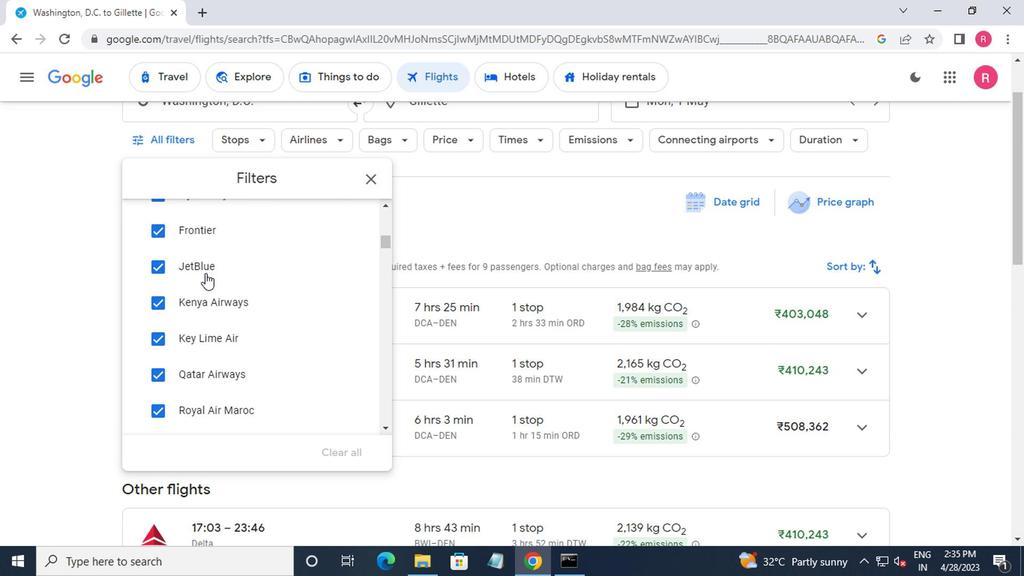 
Action: Mouse scrolled (202, 273) with delta (0, 0)
Screenshot: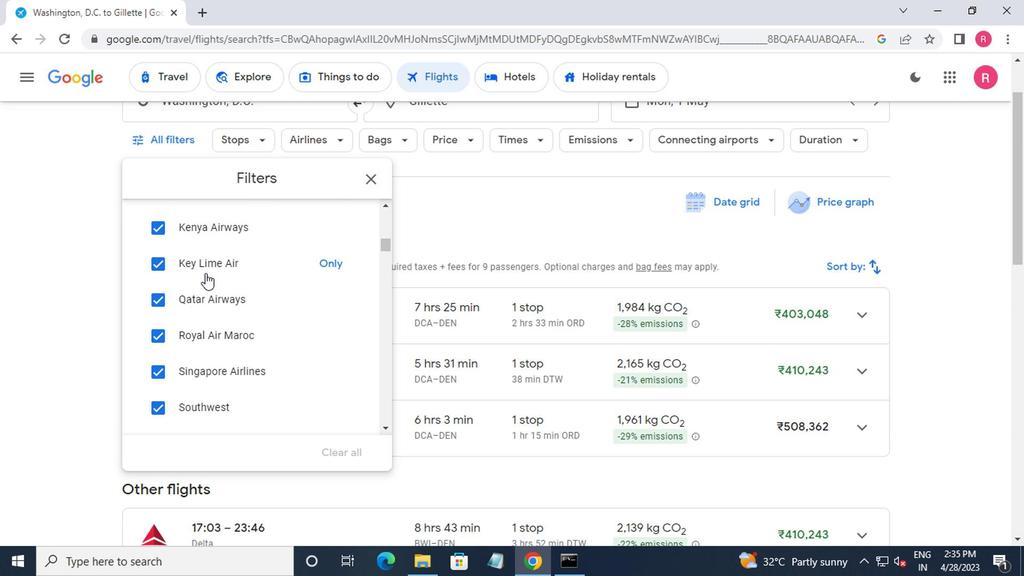 
Action: Mouse moved to (326, 333)
Screenshot: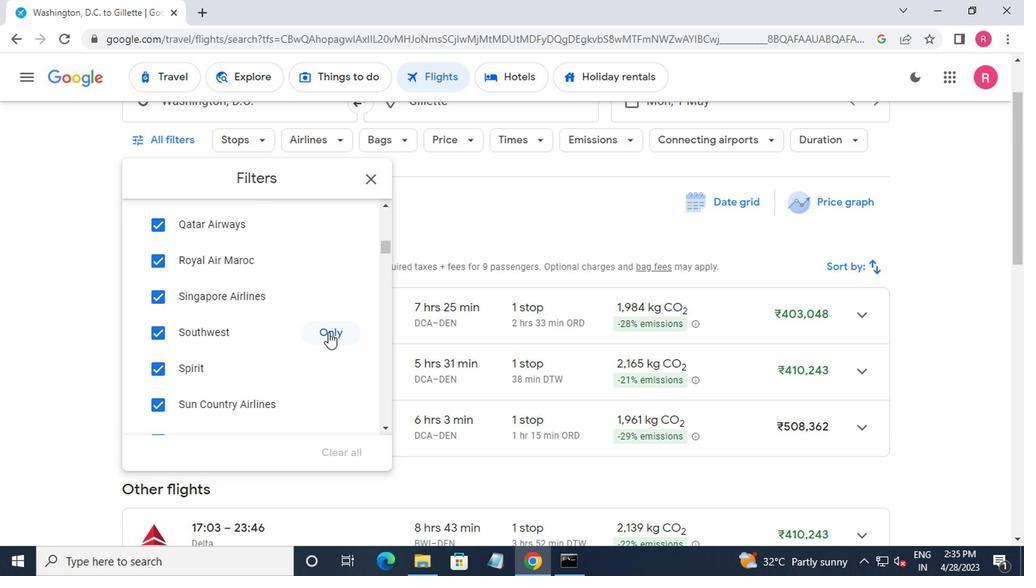 
Action: Mouse pressed left at (326, 333)
Screenshot: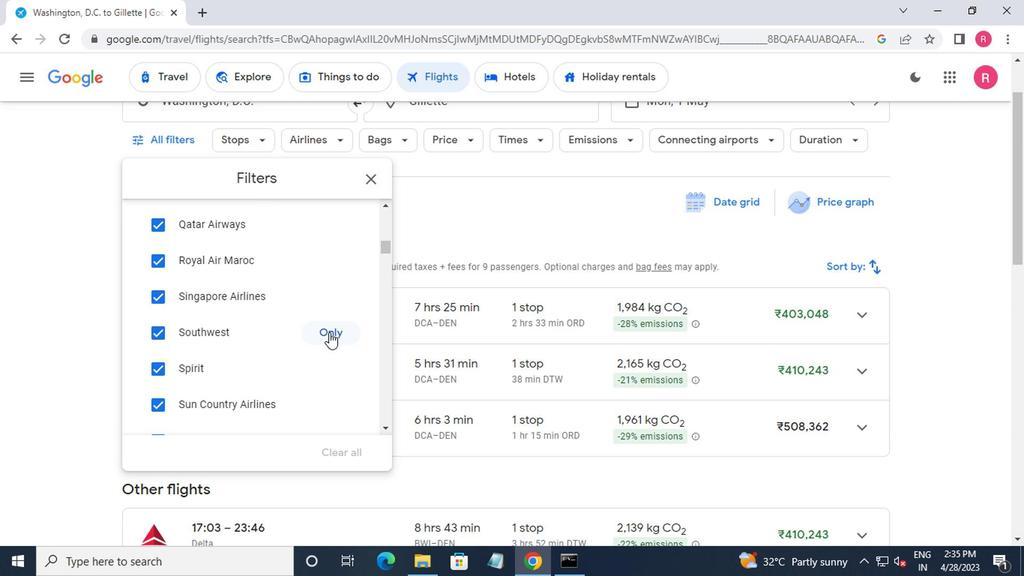 
Action: Mouse scrolled (326, 332) with delta (0, 0)
Screenshot: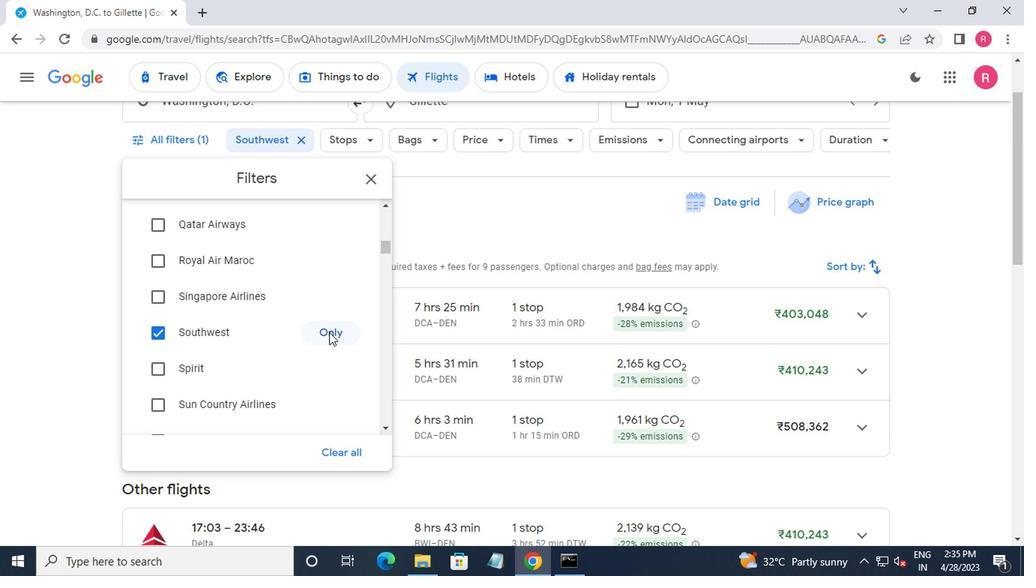 
Action: Mouse scrolled (326, 332) with delta (0, 0)
Screenshot: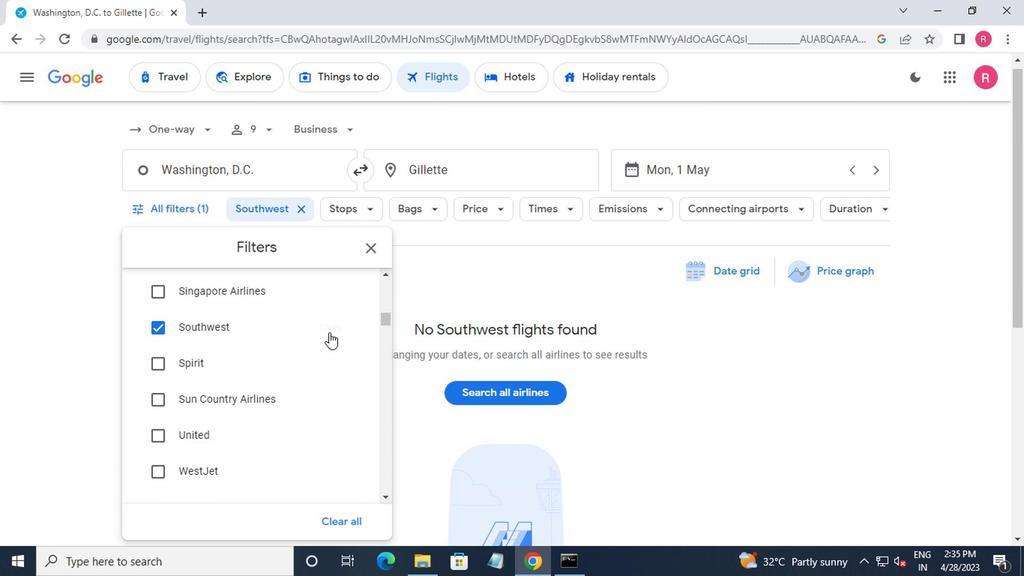 
Action: Mouse scrolled (326, 332) with delta (0, 0)
Screenshot: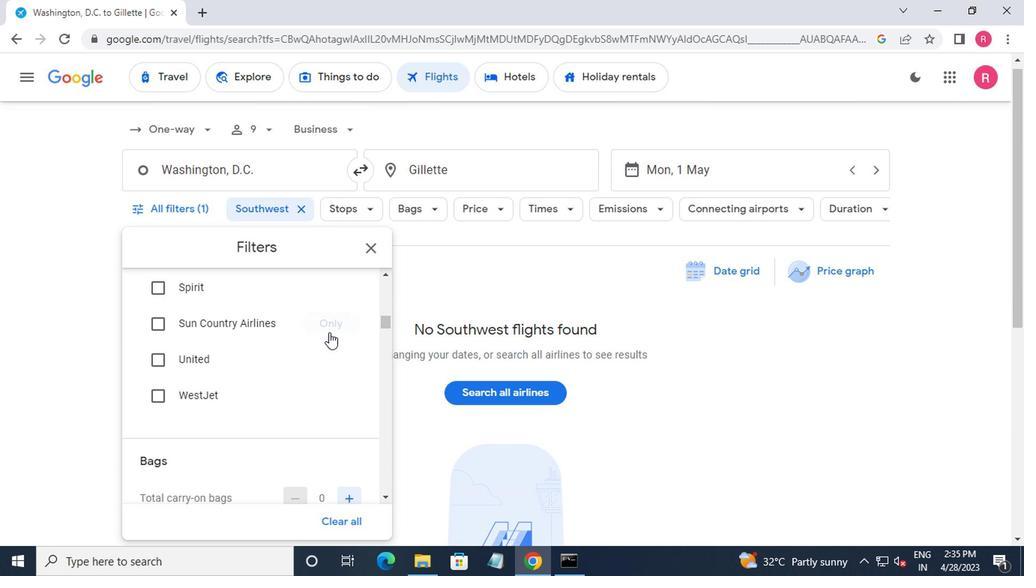 
Action: Mouse scrolled (326, 332) with delta (0, 0)
Screenshot: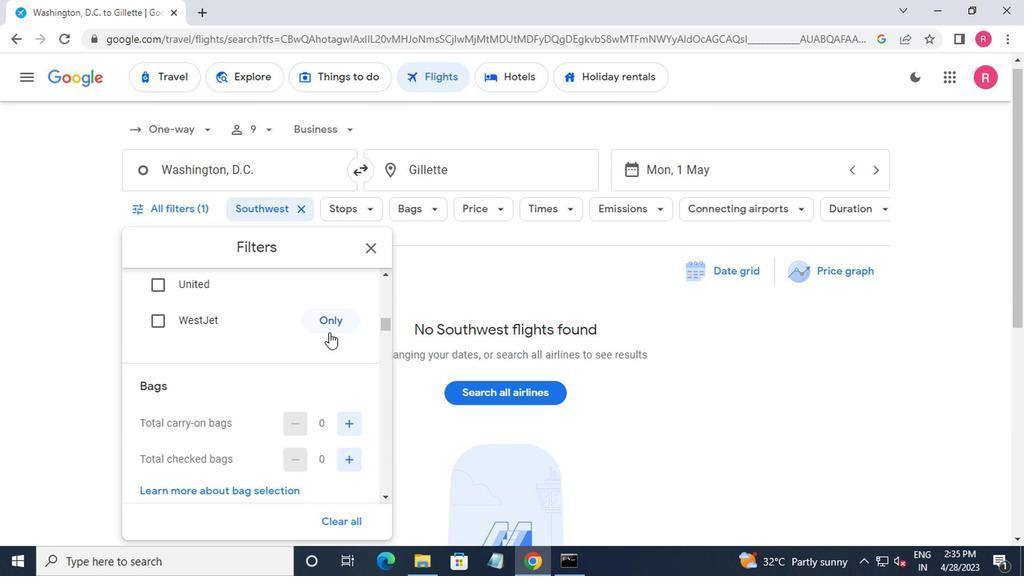 
Action: Mouse moved to (350, 389)
Screenshot: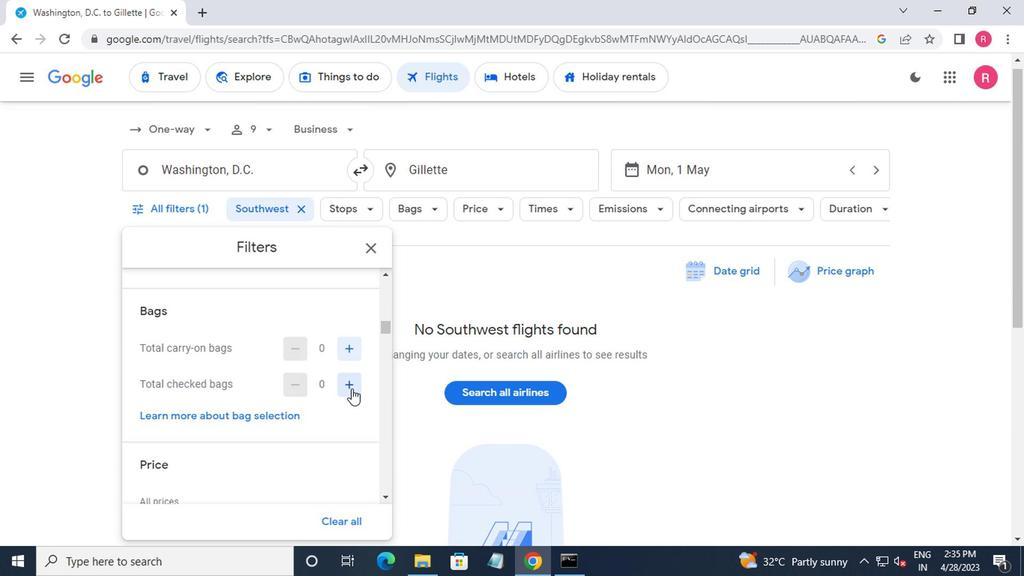 
Action: Mouse pressed left at (350, 389)
Screenshot: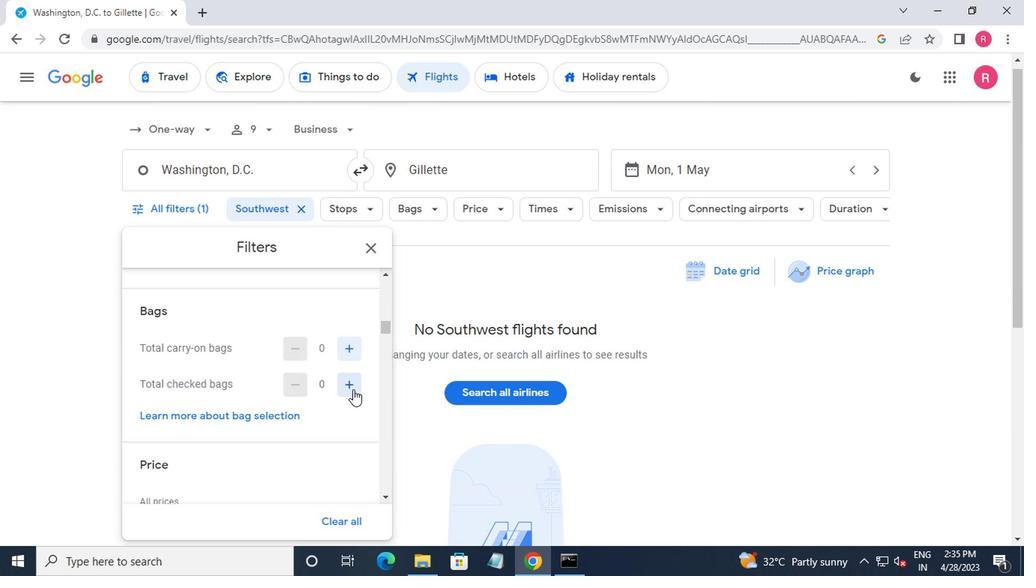 
Action: Mouse pressed left at (350, 389)
Screenshot: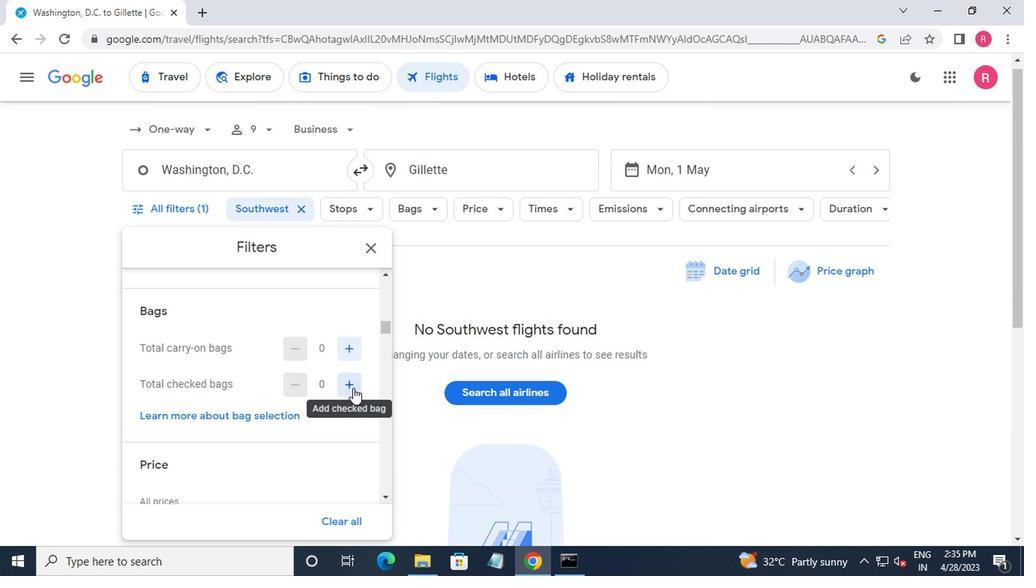 
Action: Mouse moved to (322, 385)
Screenshot: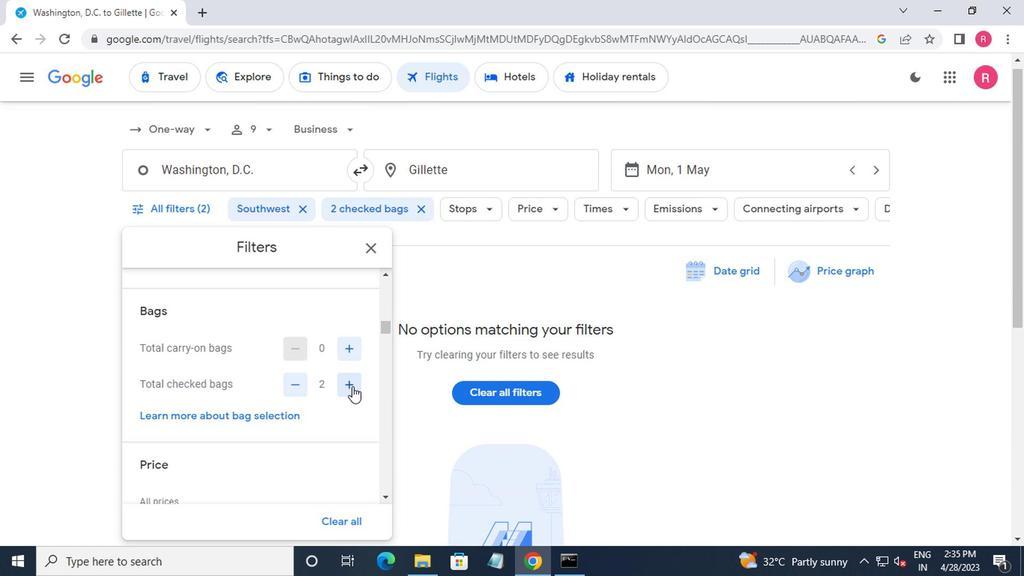 
Action: Mouse scrolled (322, 385) with delta (0, 0)
Screenshot: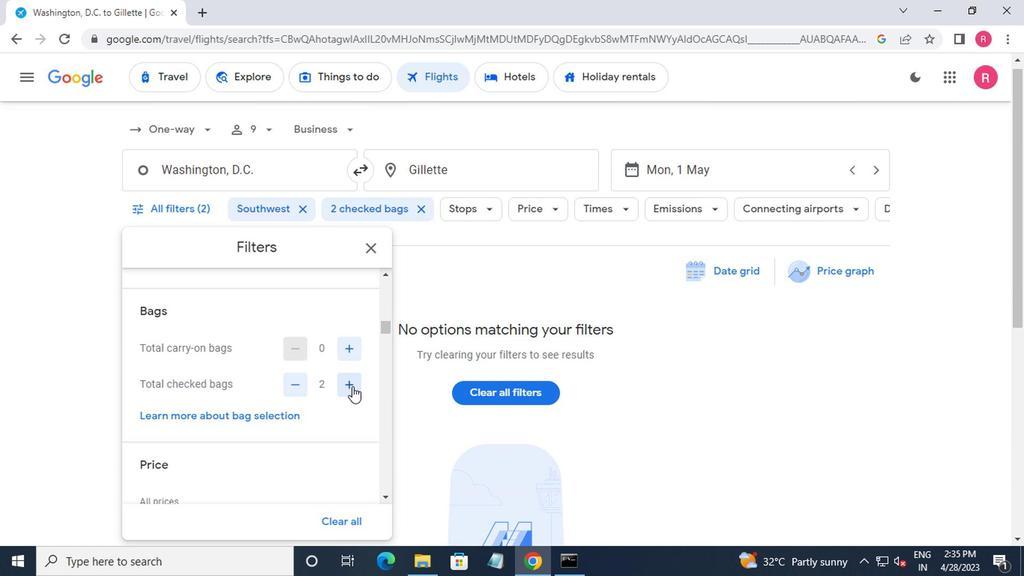 
Action: Mouse moved to (297, 382)
Screenshot: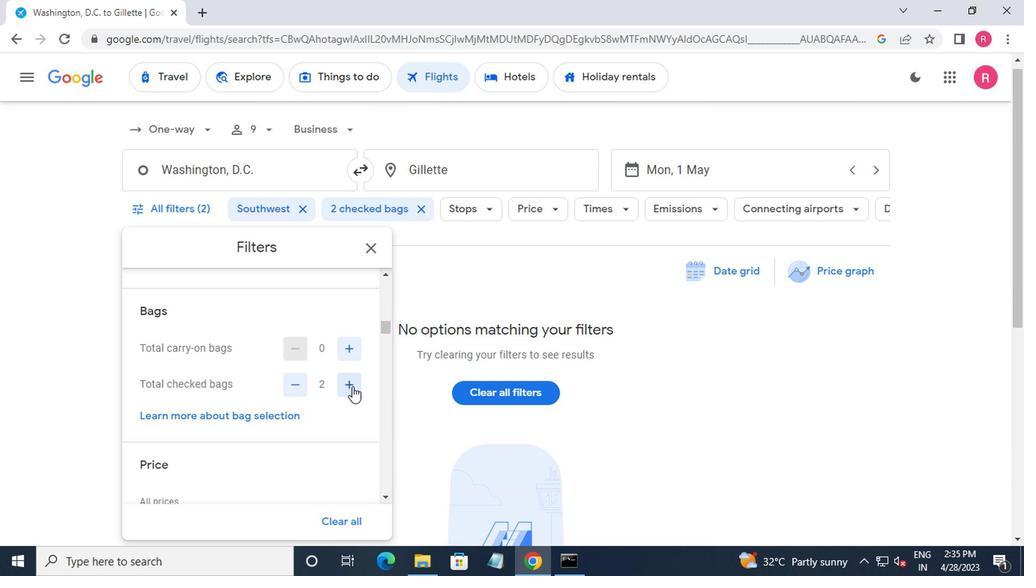 
Action: Mouse scrolled (297, 381) with delta (0, 0)
Screenshot: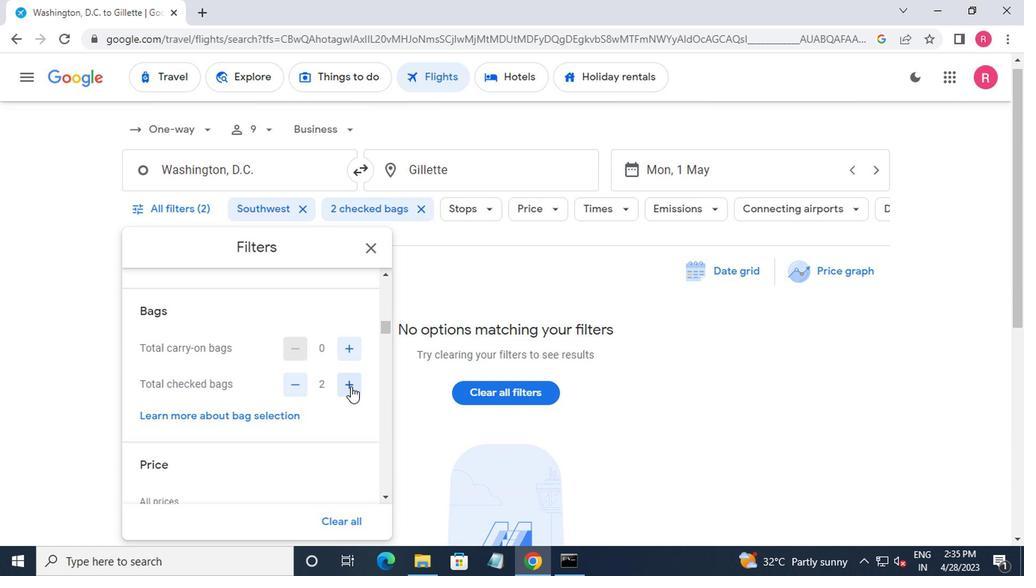 
Action: Mouse scrolled (297, 381) with delta (0, 0)
Screenshot: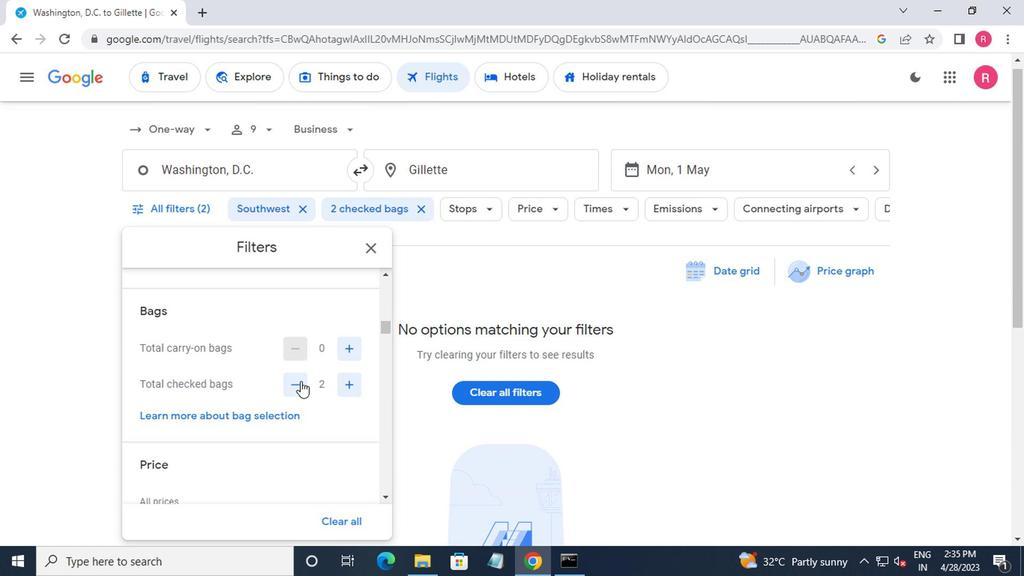 
Action: Mouse moved to (290, 365)
Screenshot: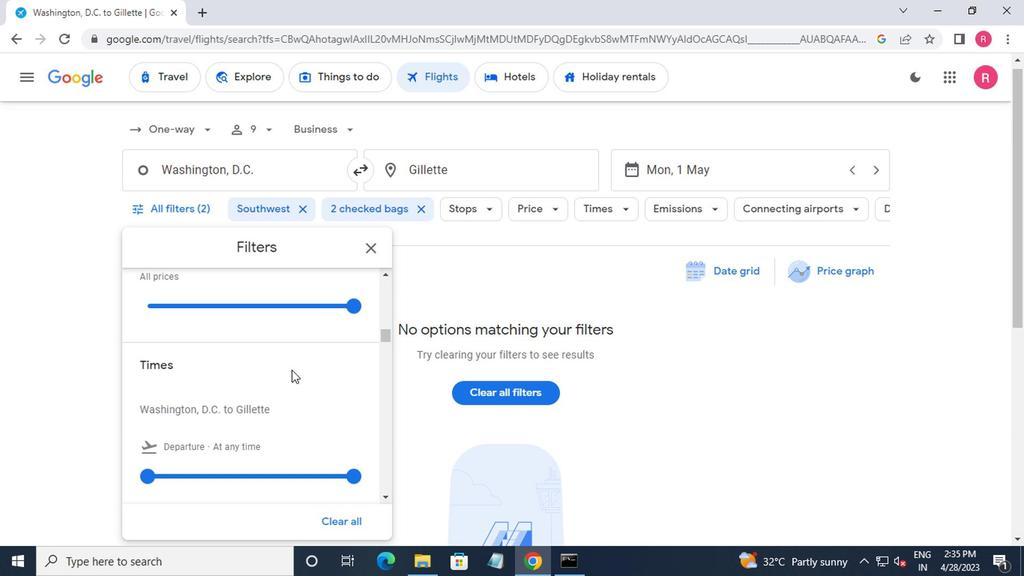 
Action: Mouse scrolled (290, 366) with delta (0, 0)
Screenshot: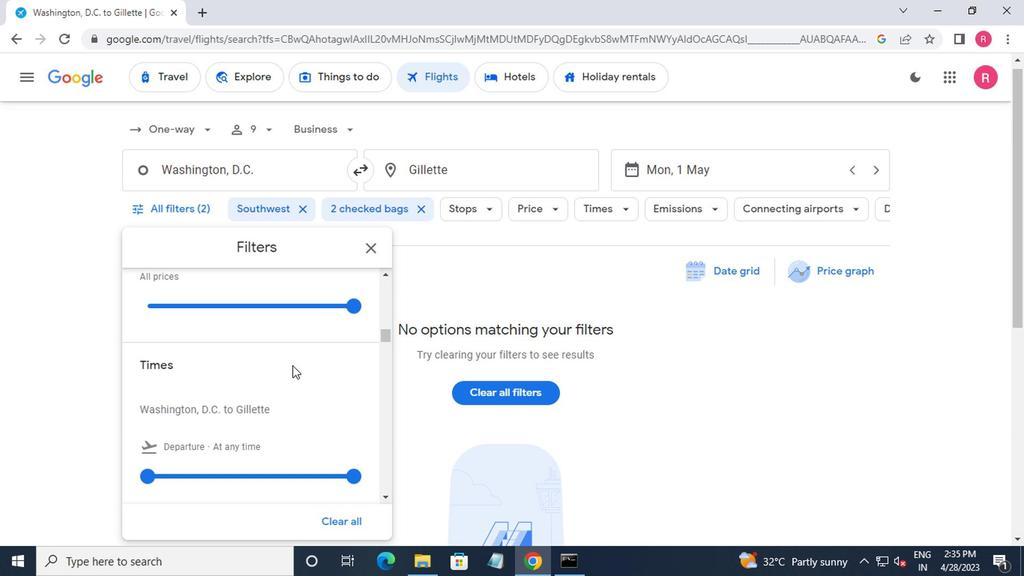 
Action: Mouse moved to (344, 375)
Screenshot: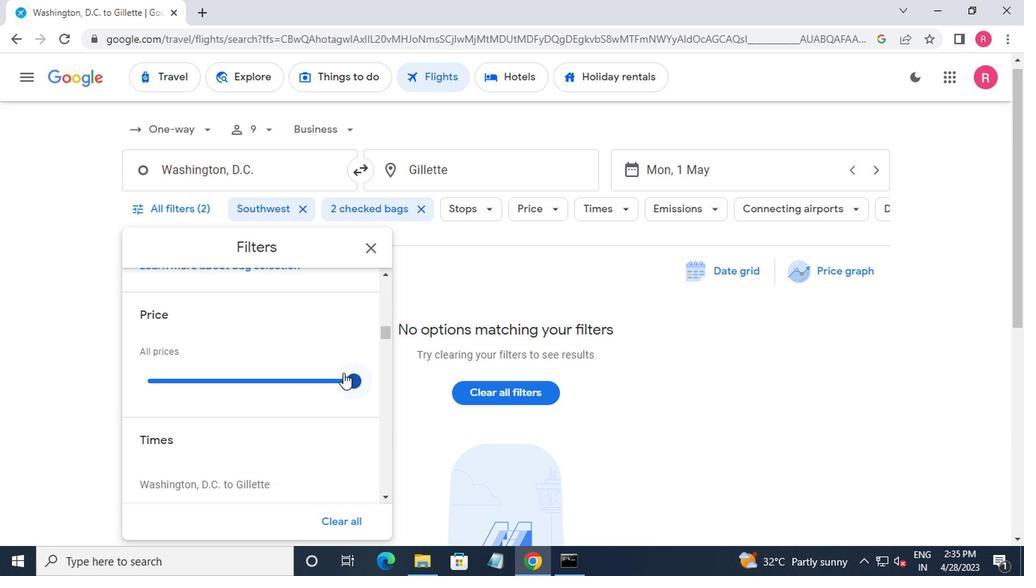 
Action: Mouse pressed left at (344, 375)
Screenshot: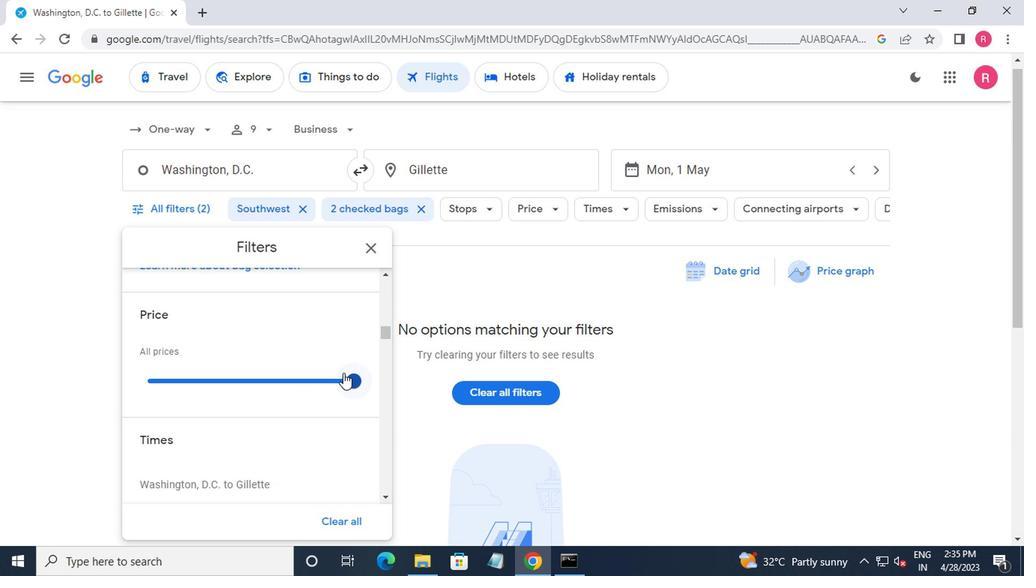 
Action: Mouse moved to (210, 400)
Screenshot: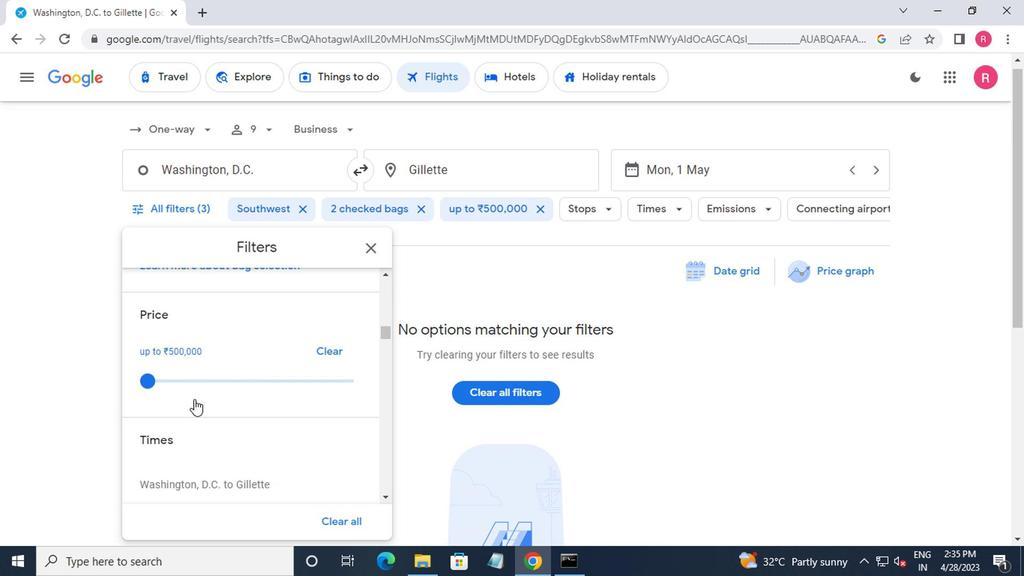 
Action: Mouse scrolled (210, 400) with delta (0, 0)
Screenshot: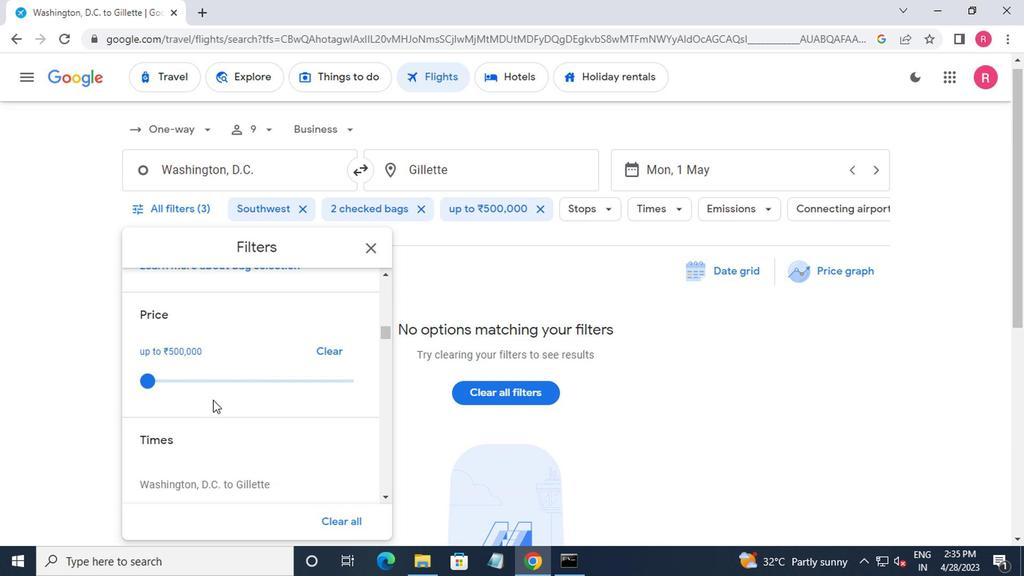 
Action: Mouse scrolled (210, 400) with delta (0, 0)
Screenshot: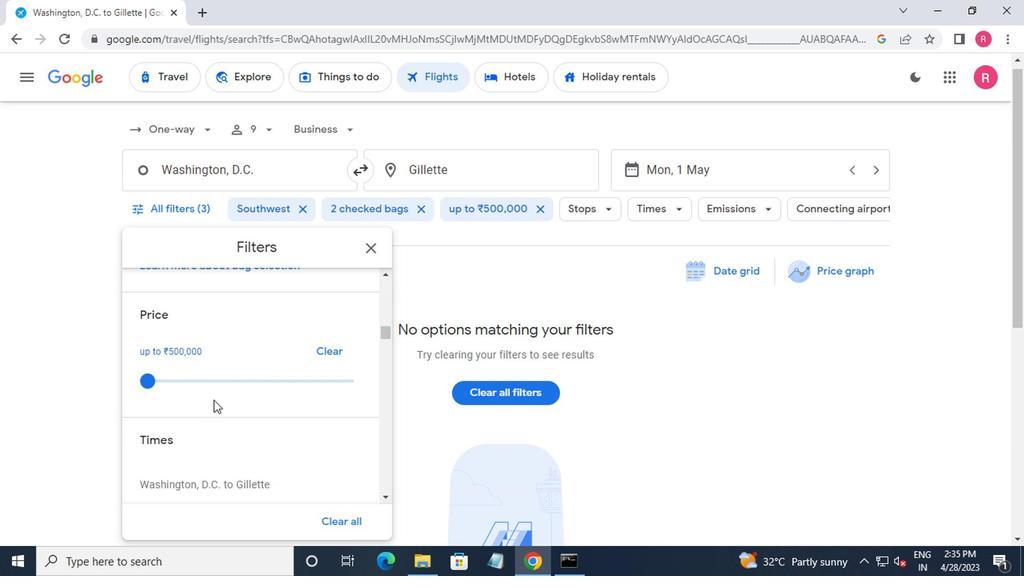
Action: Mouse scrolled (210, 400) with delta (0, 0)
Screenshot: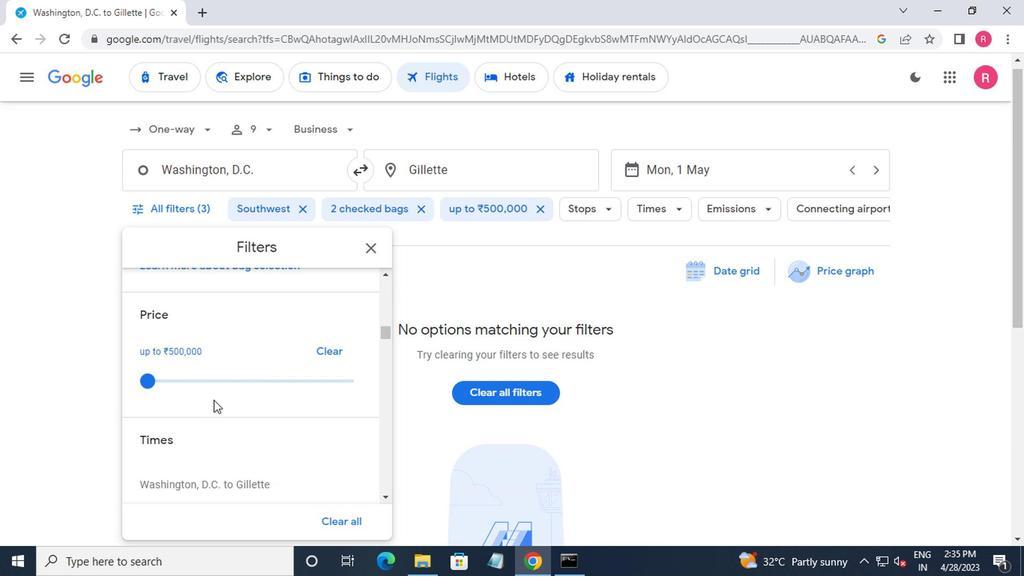 
Action: Mouse moved to (142, 322)
Screenshot: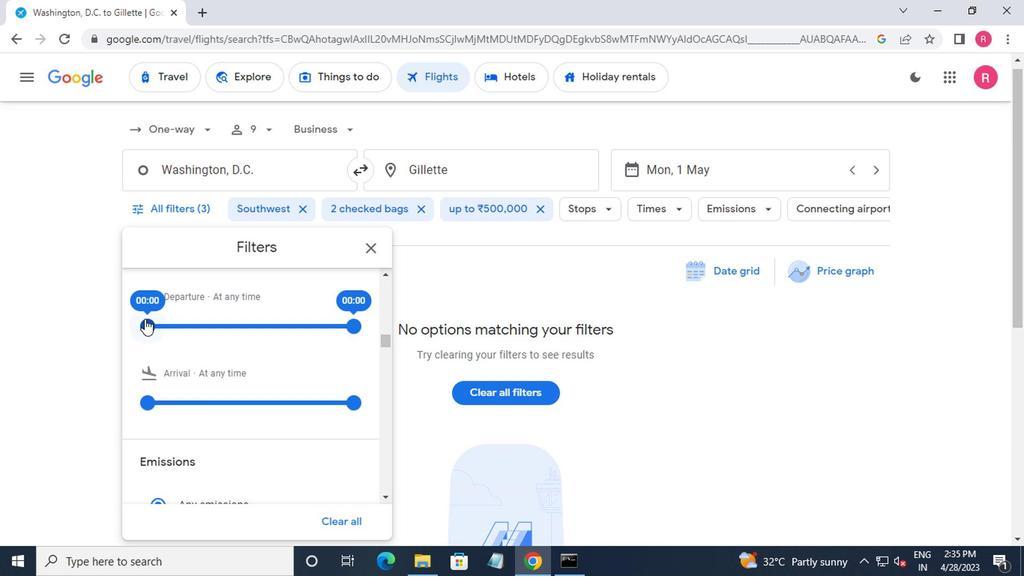 
Action: Mouse pressed left at (142, 322)
Screenshot: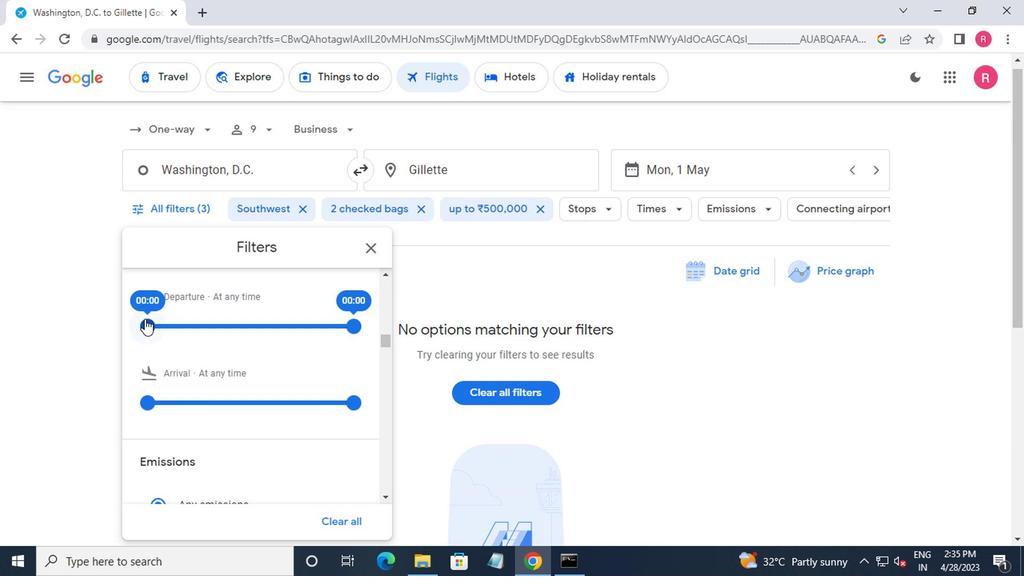
Action: Mouse moved to (200, 329)
Screenshot: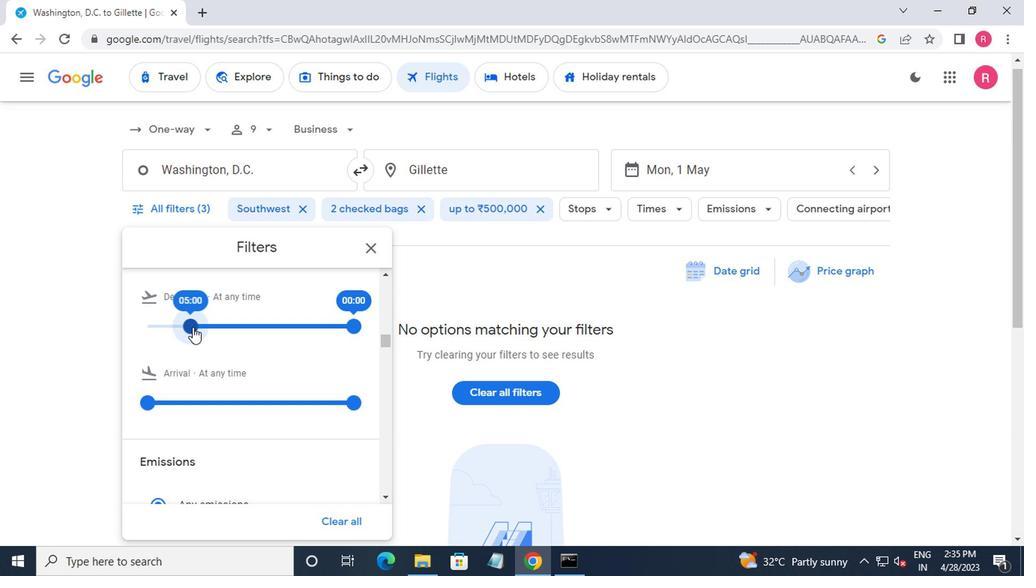 
Action: Mouse pressed left at (200, 329)
Screenshot: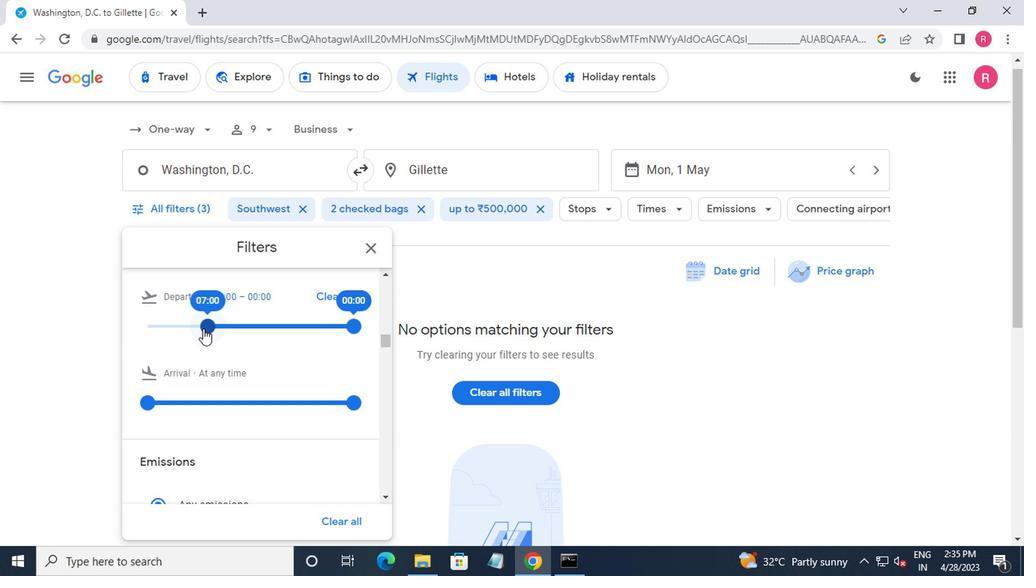 
Action: Mouse moved to (355, 332)
Screenshot: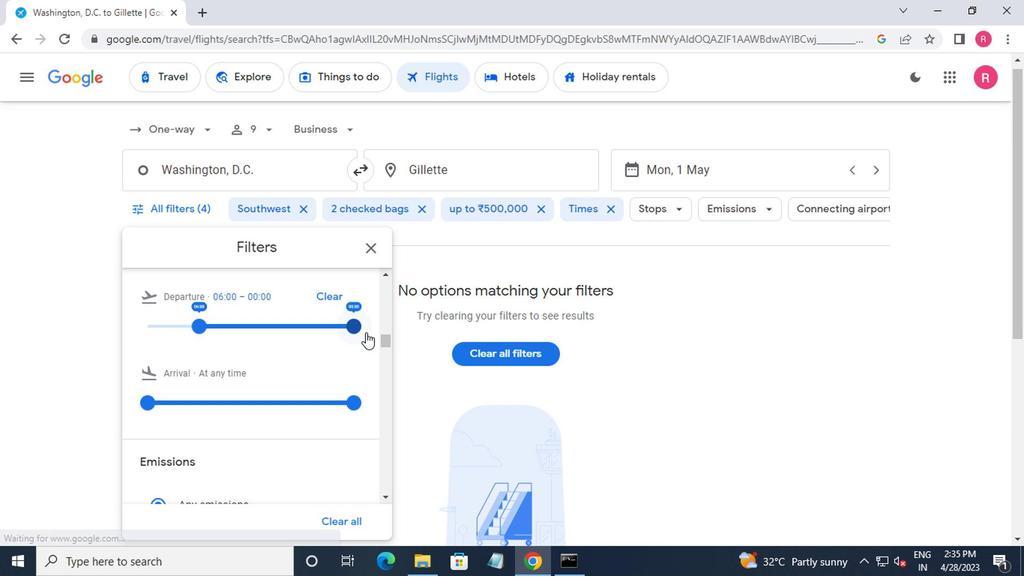 
Action: Mouse pressed left at (355, 332)
Screenshot: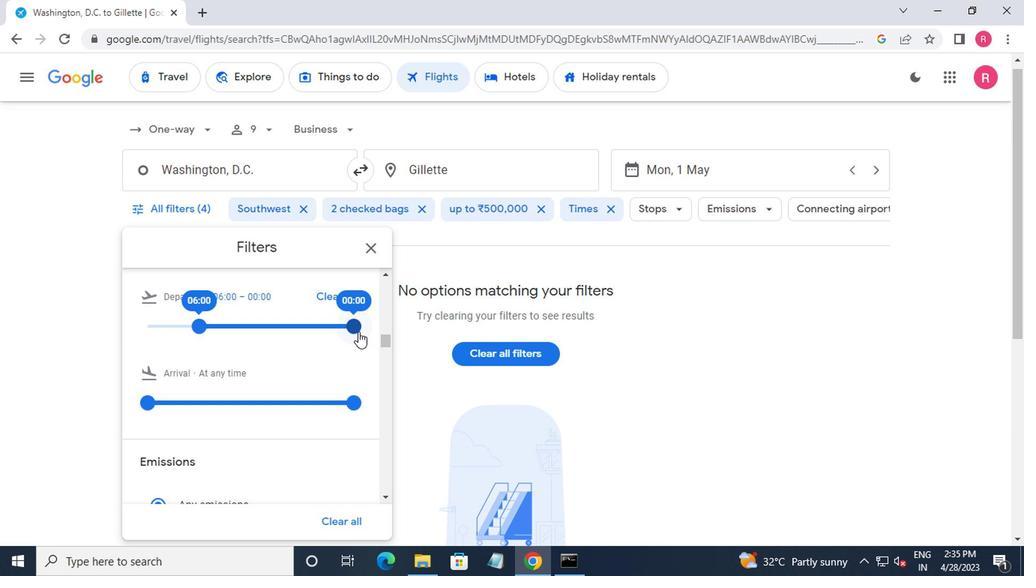
Action: Mouse moved to (363, 240)
Screenshot: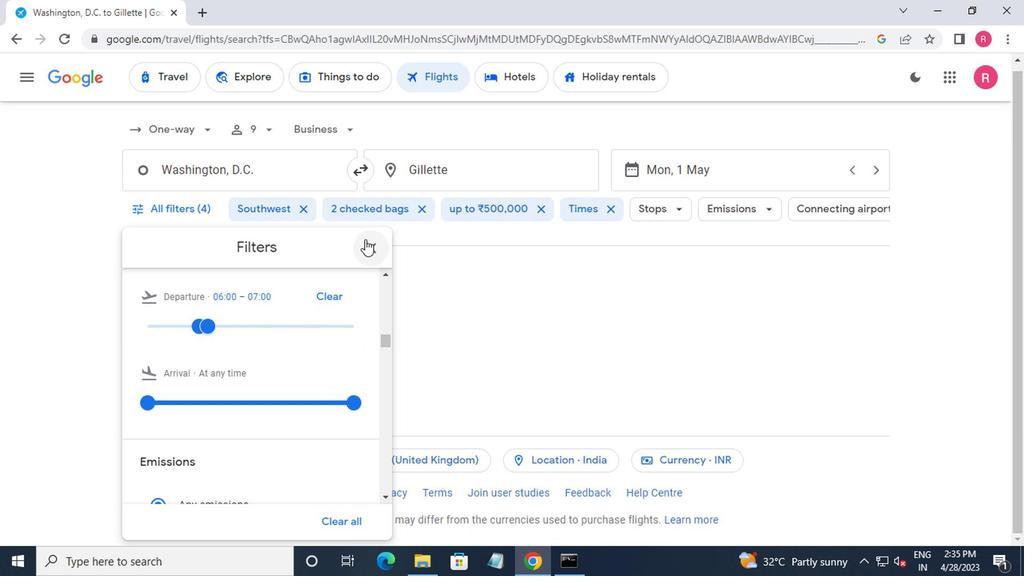 
Action: Mouse pressed left at (363, 240)
Screenshot: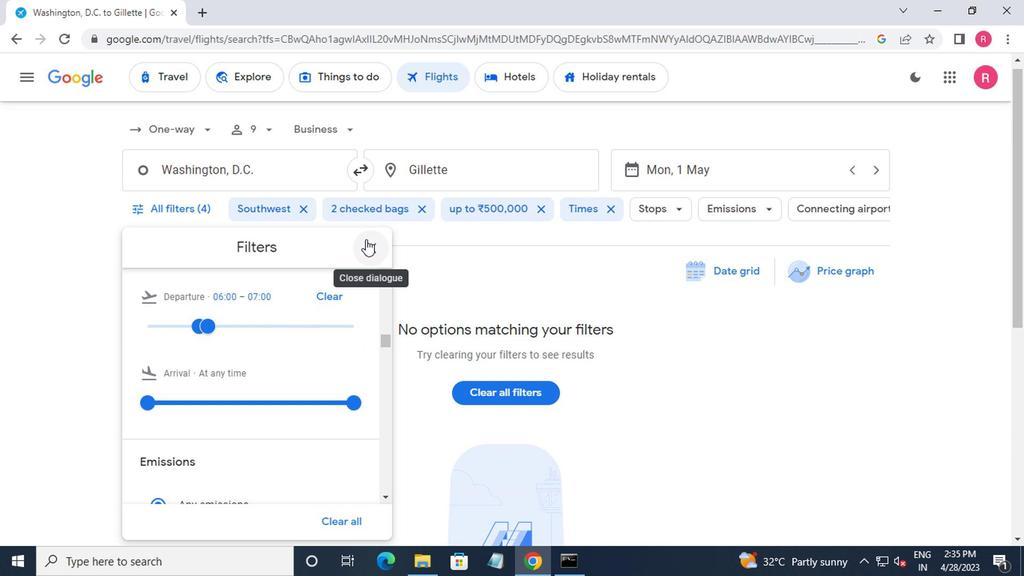 
Action: Mouse moved to (363, 241)
Screenshot: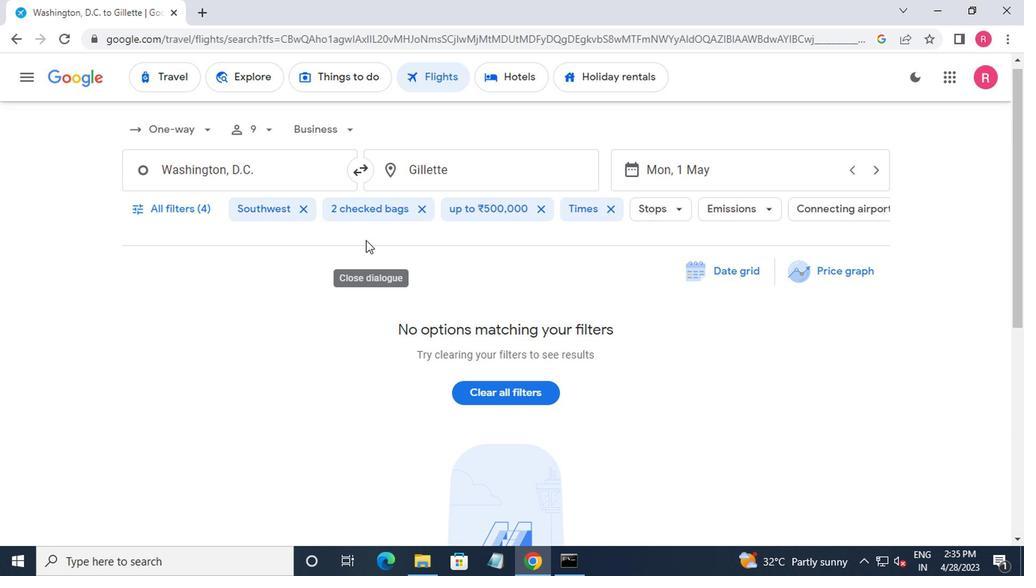 
